 Task: Find connections with filter location Maple Ridge with filter topic #Storytellingwith filter profile language Potuguese with filter current company Grant Thornton Bharat LLP with filter school St. Joseph's Boys' High School with filter industry Retail Appliances, Electrical, and Electronic Equipment with filter service category Market Research with filter keywords title Chief Robot Whisperer
Action: Mouse moved to (264, 320)
Screenshot: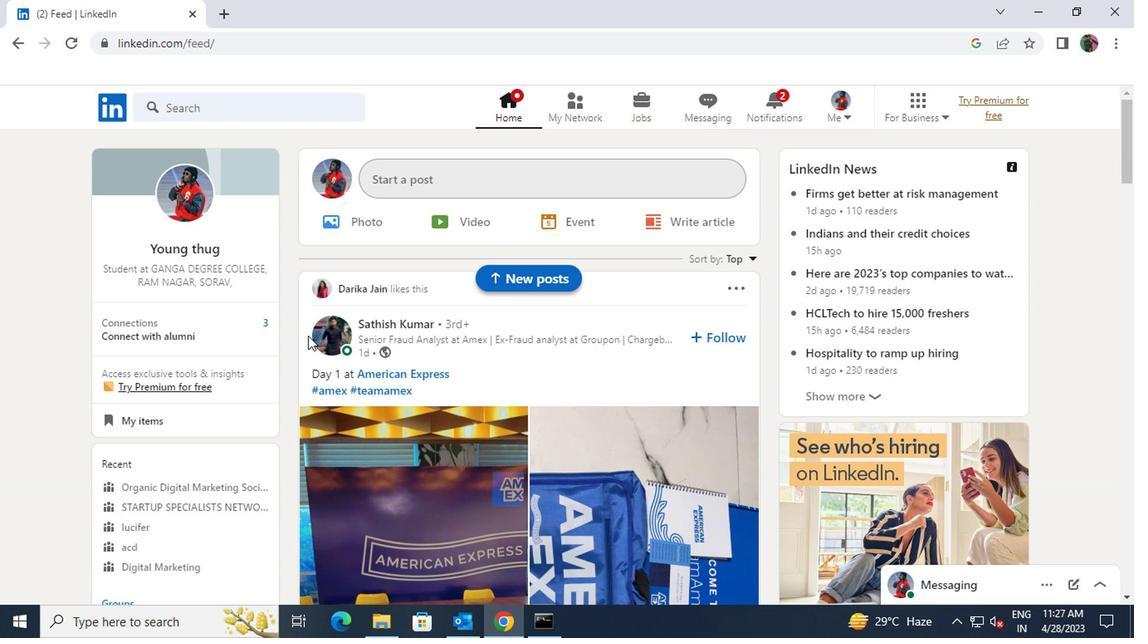 
Action: Mouse pressed left at (264, 320)
Screenshot: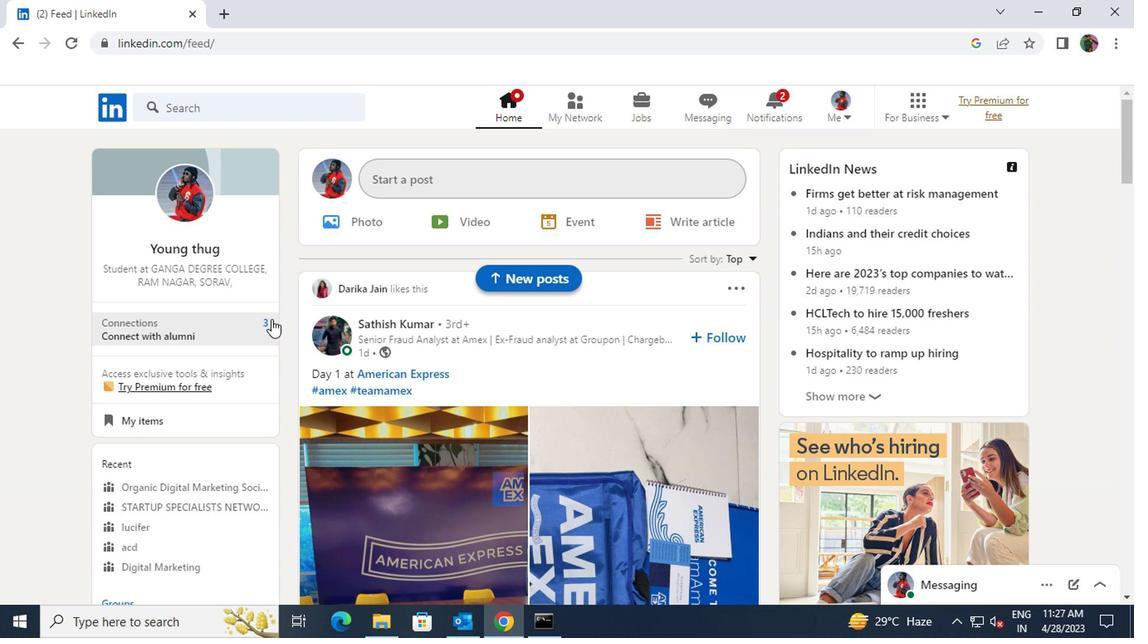 
Action: Mouse moved to (252, 205)
Screenshot: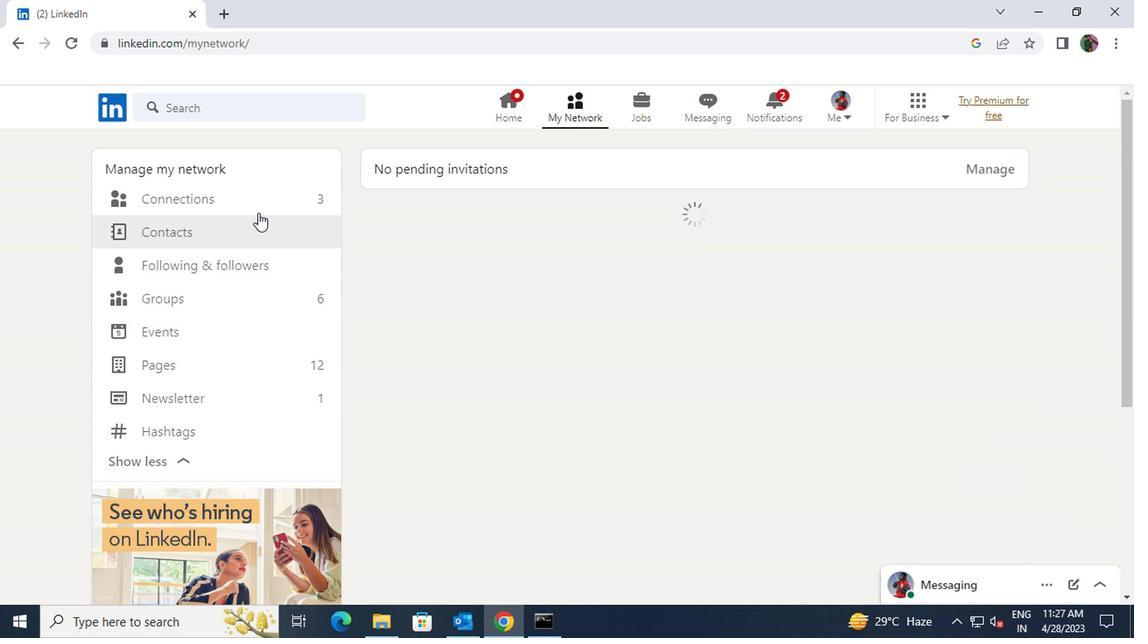 
Action: Mouse pressed left at (252, 205)
Screenshot: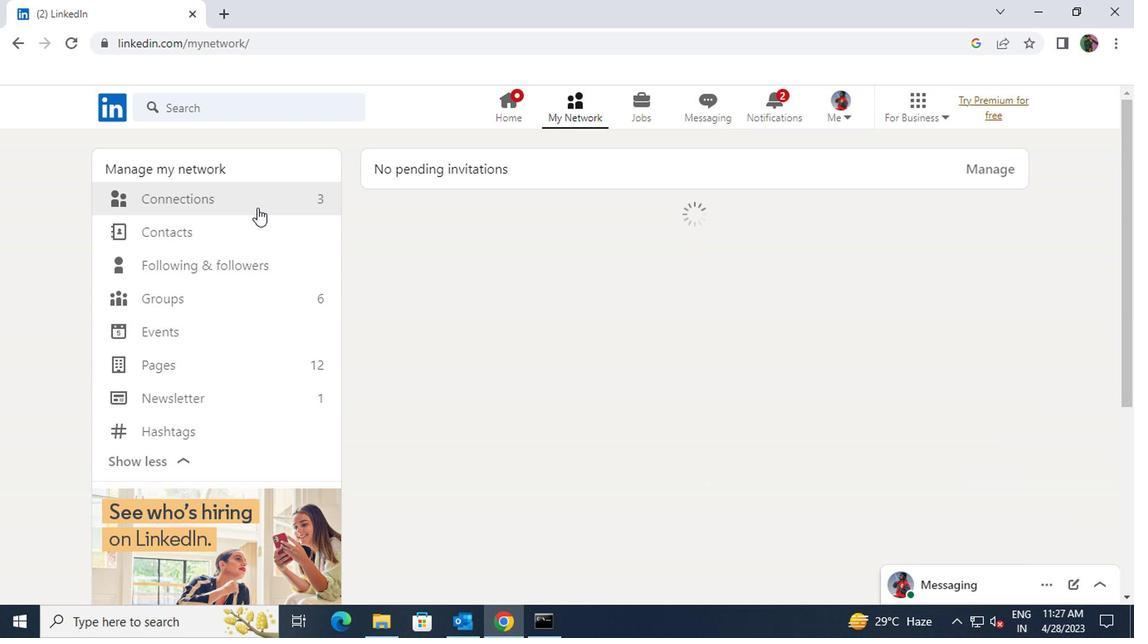 
Action: Mouse moved to (660, 201)
Screenshot: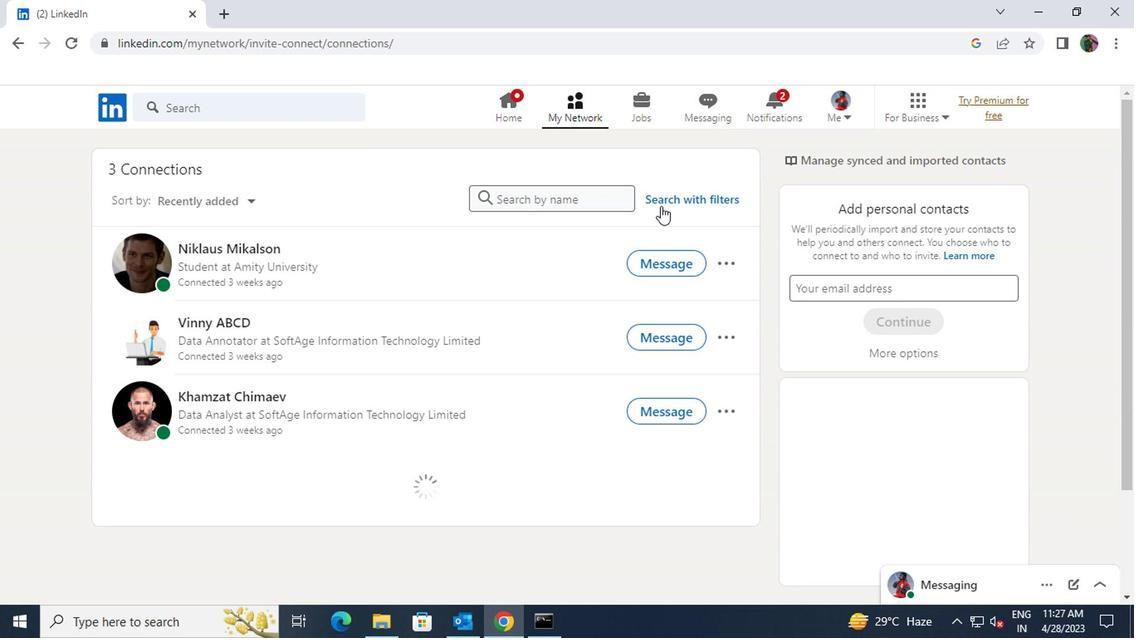 
Action: Mouse pressed left at (660, 201)
Screenshot: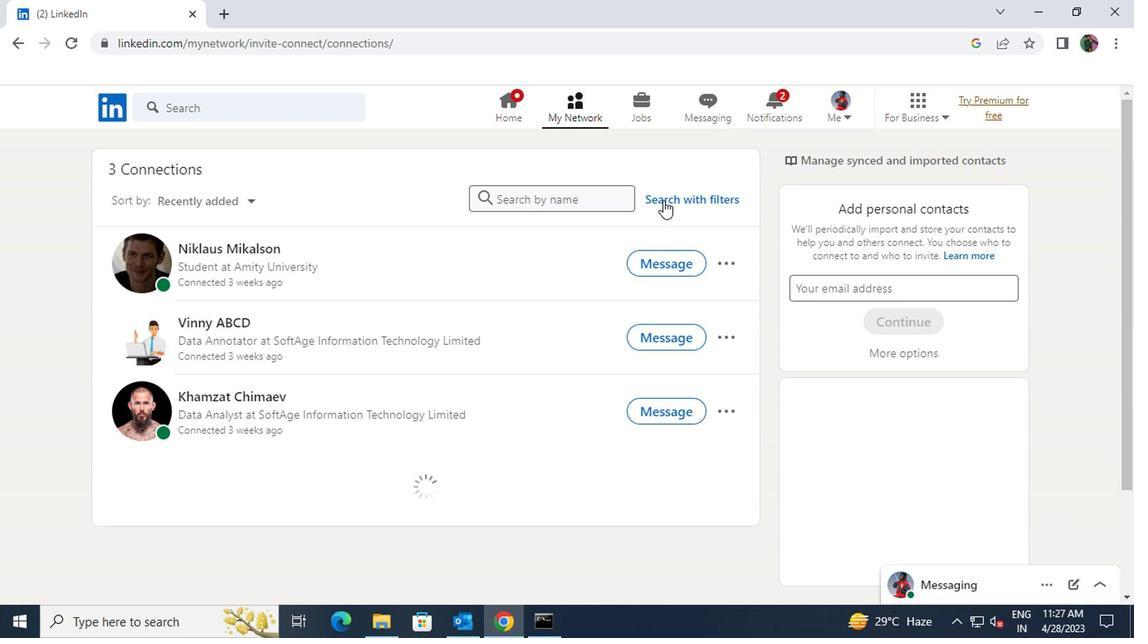 
Action: Mouse moved to (662, 196)
Screenshot: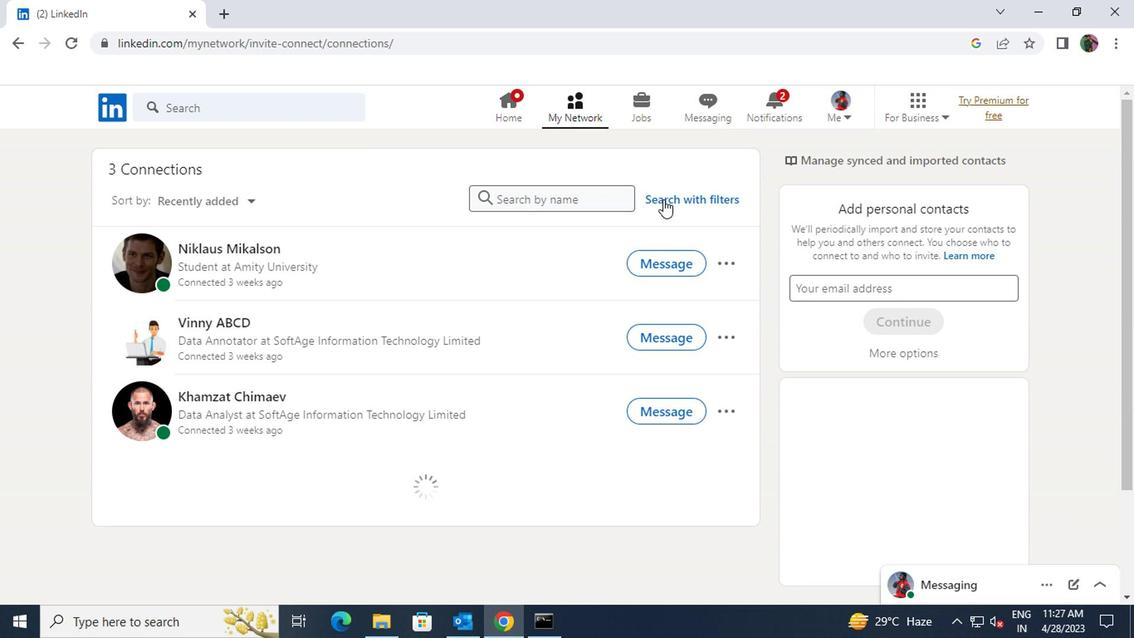 
Action: Mouse pressed left at (662, 196)
Screenshot: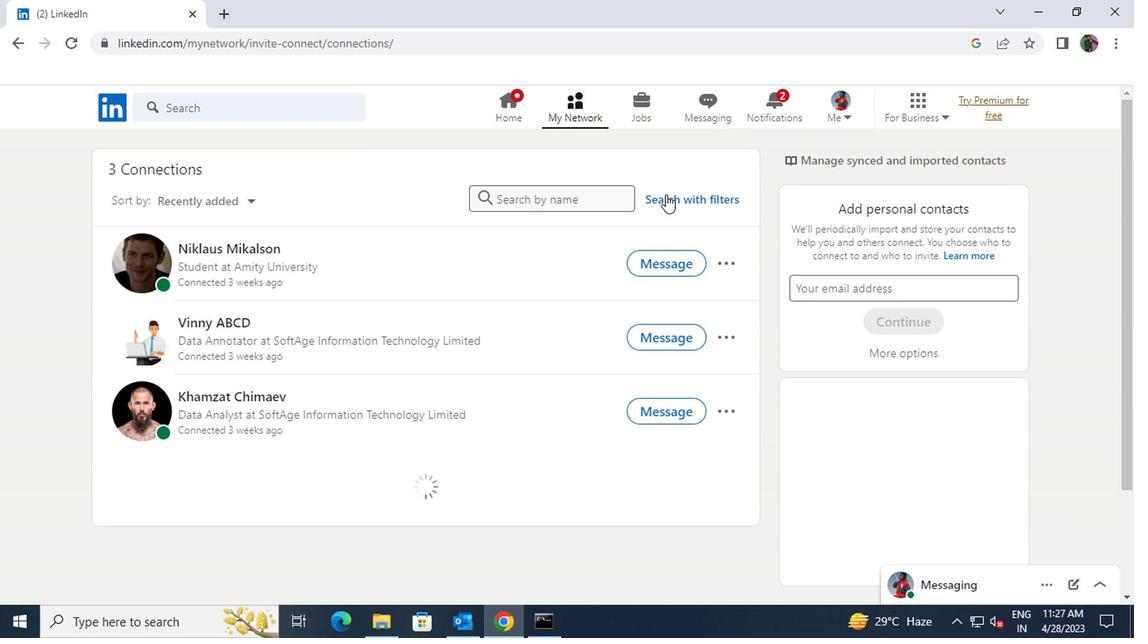 
Action: Mouse moved to (621, 154)
Screenshot: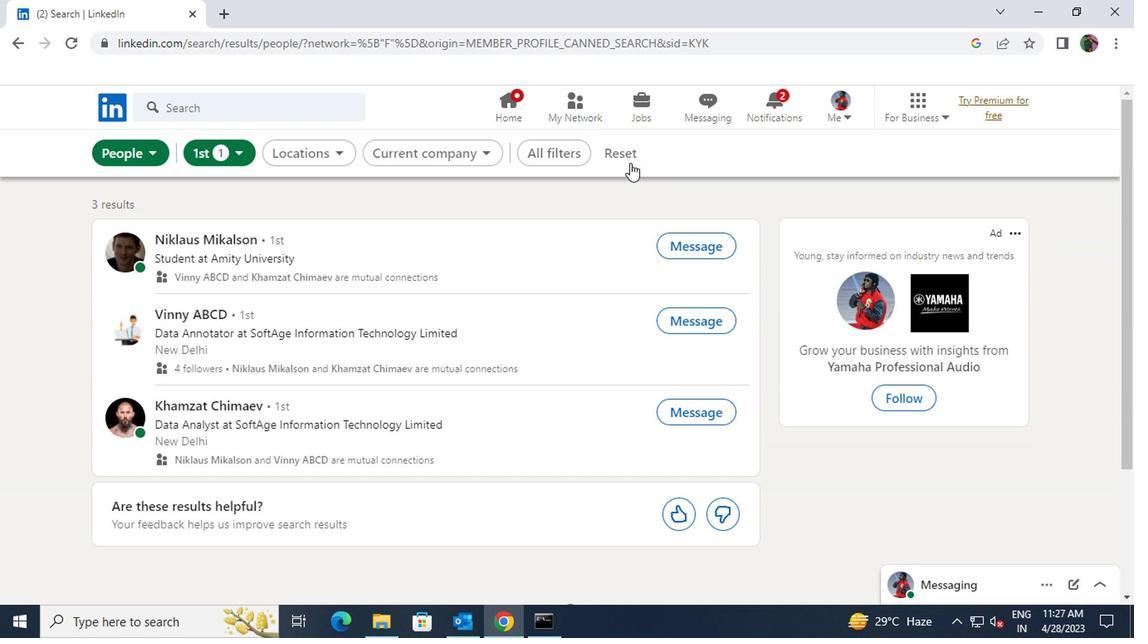 
Action: Mouse pressed left at (621, 154)
Screenshot: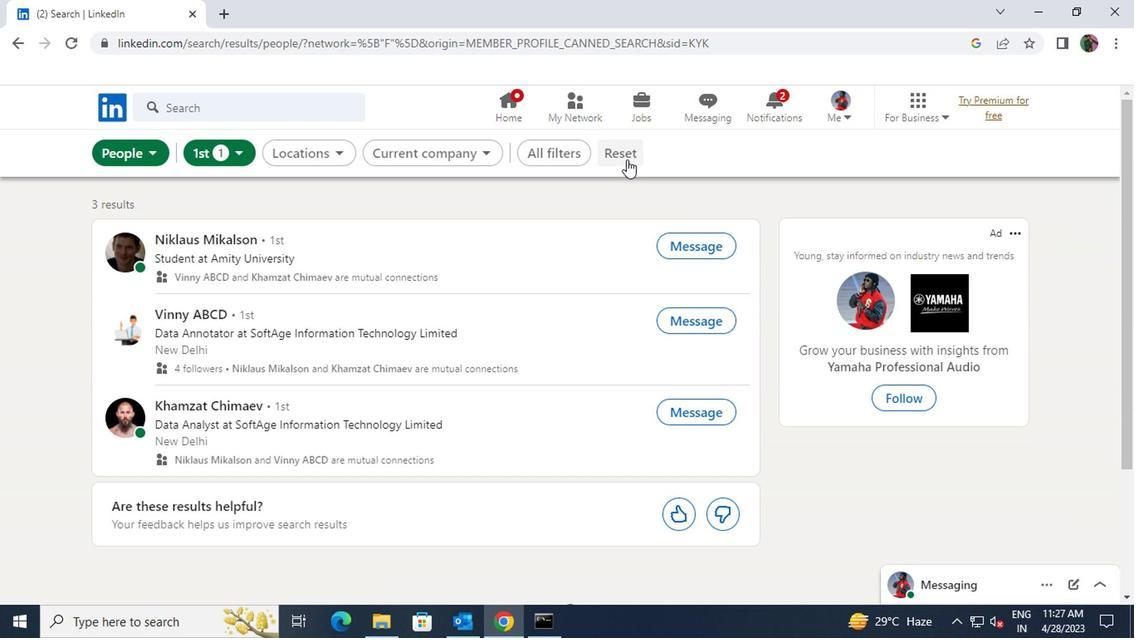 
Action: Mouse moved to (608, 154)
Screenshot: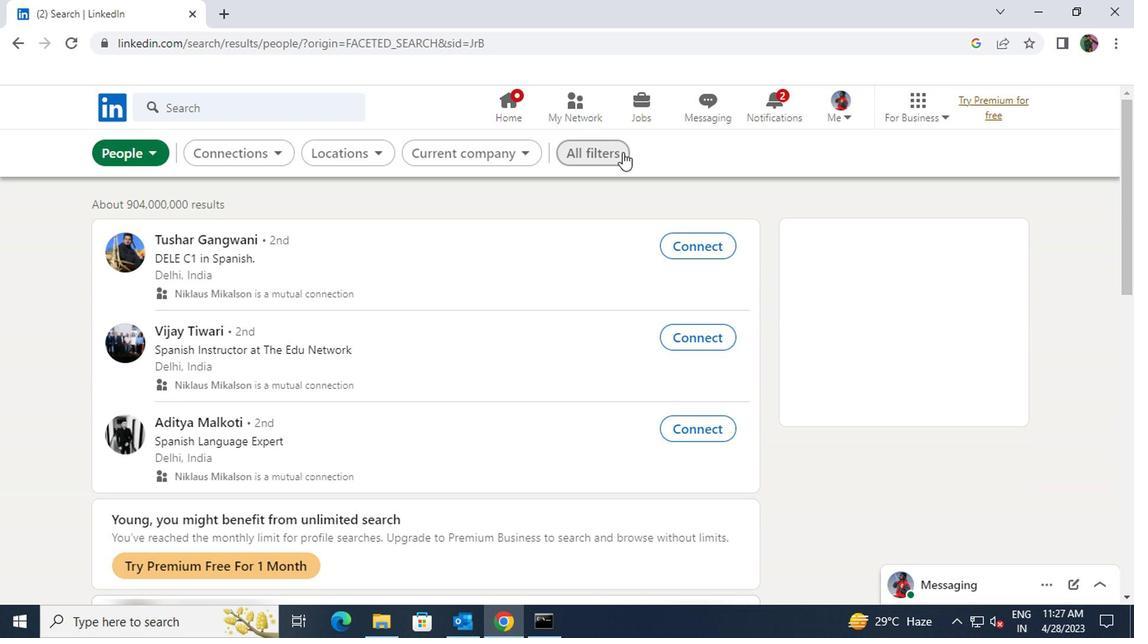 
Action: Mouse pressed left at (608, 154)
Screenshot: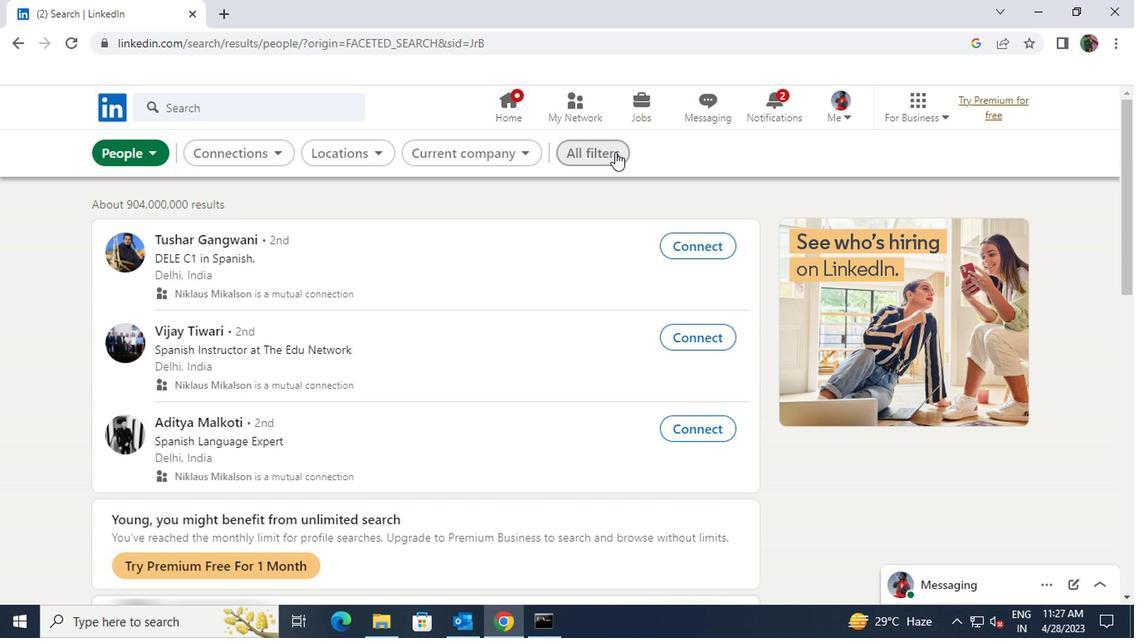 
Action: Mouse moved to (832, 351)
Screenshot: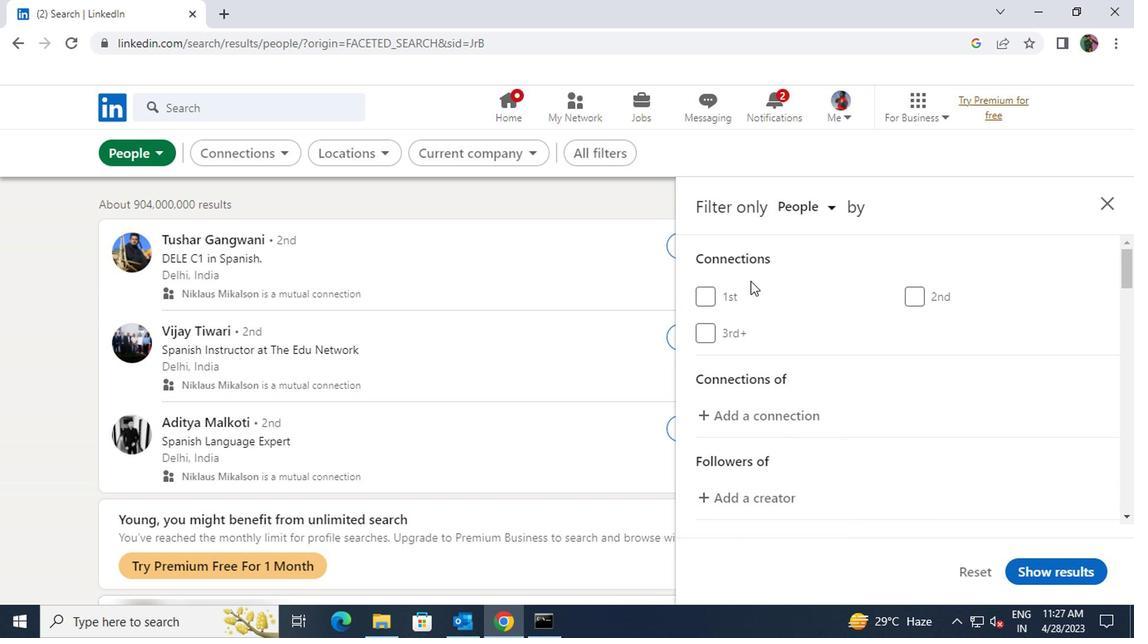 
Action: Mouse scrolled (832, 351) with delta (0, 0)
Screenshot: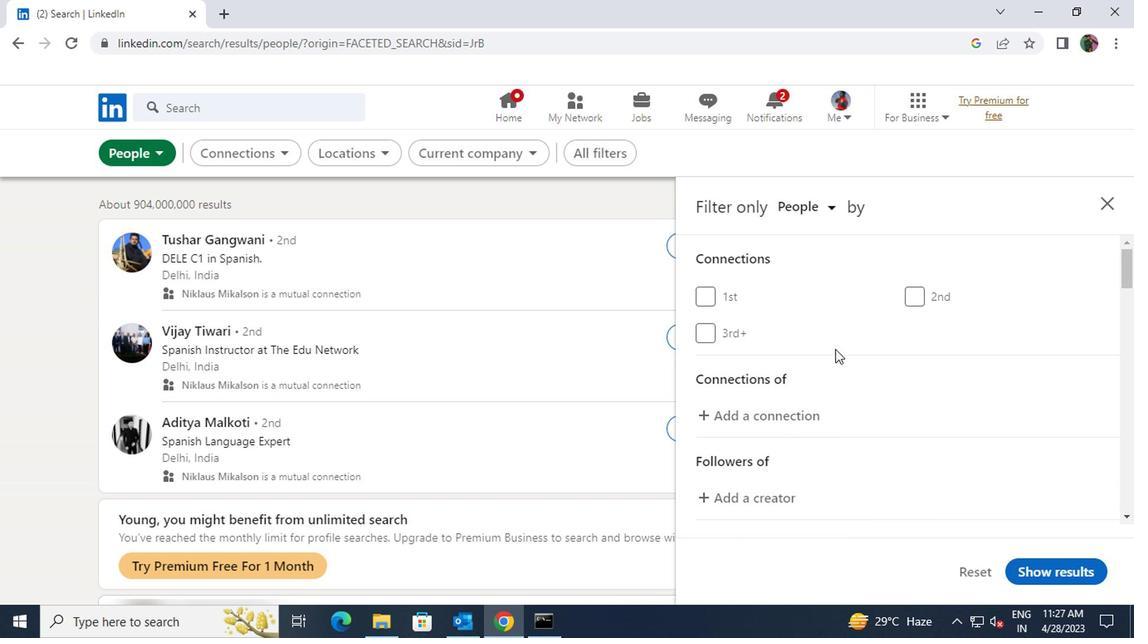 
Action: Mouse scrolled (832, 351) with delta (0, 0)
Screenshot: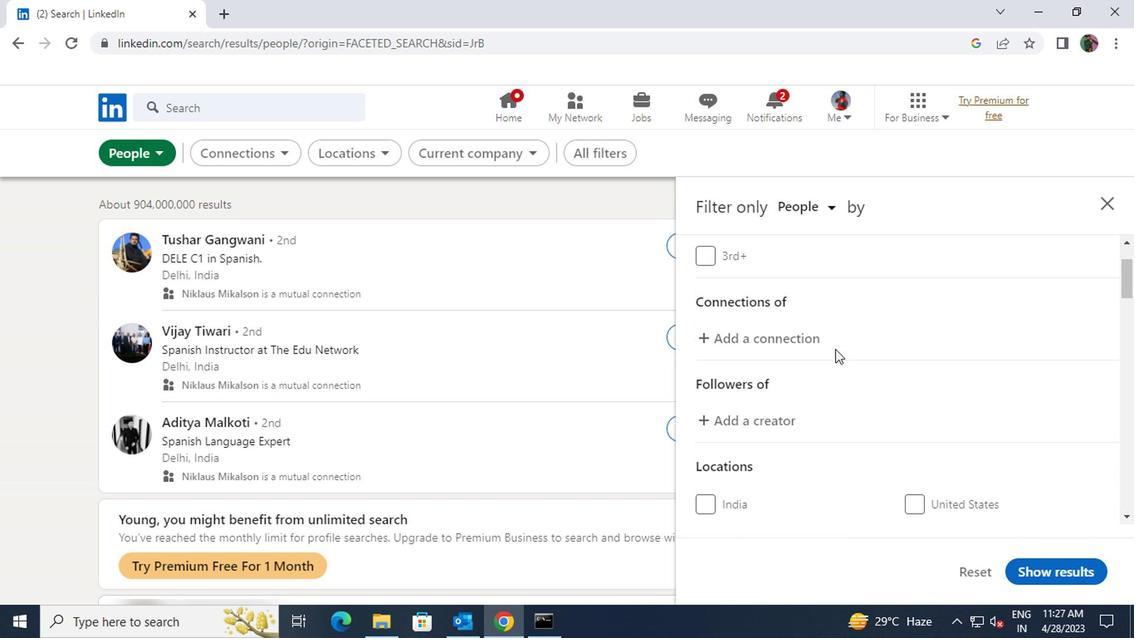 
Action: Mouse scrolled (832, 351) with delta (0, 0)
Screenshot: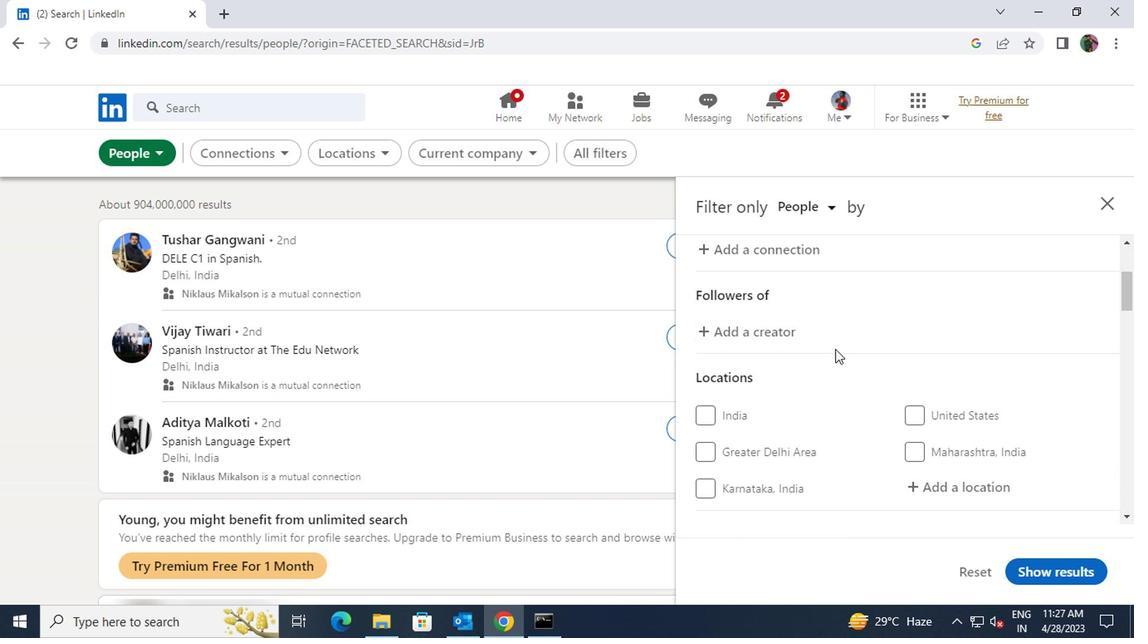 
Action: Mouse scrolled (832, 351) with delta (0, 0)
Screenshot: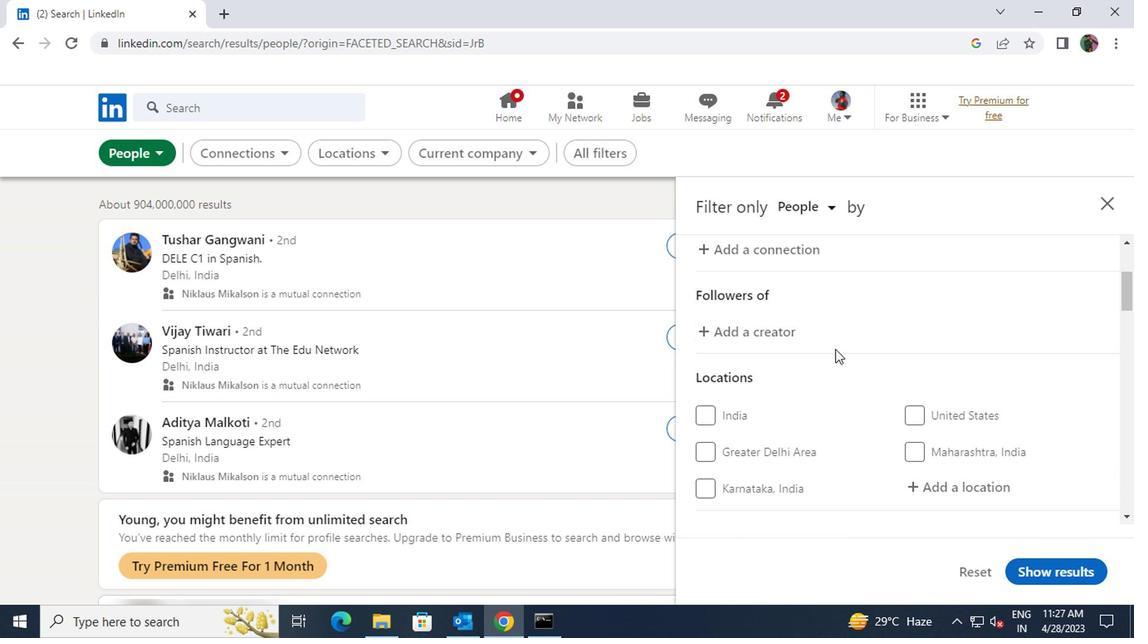 
Action: Mouse moved to (923, 319)
Screenshot: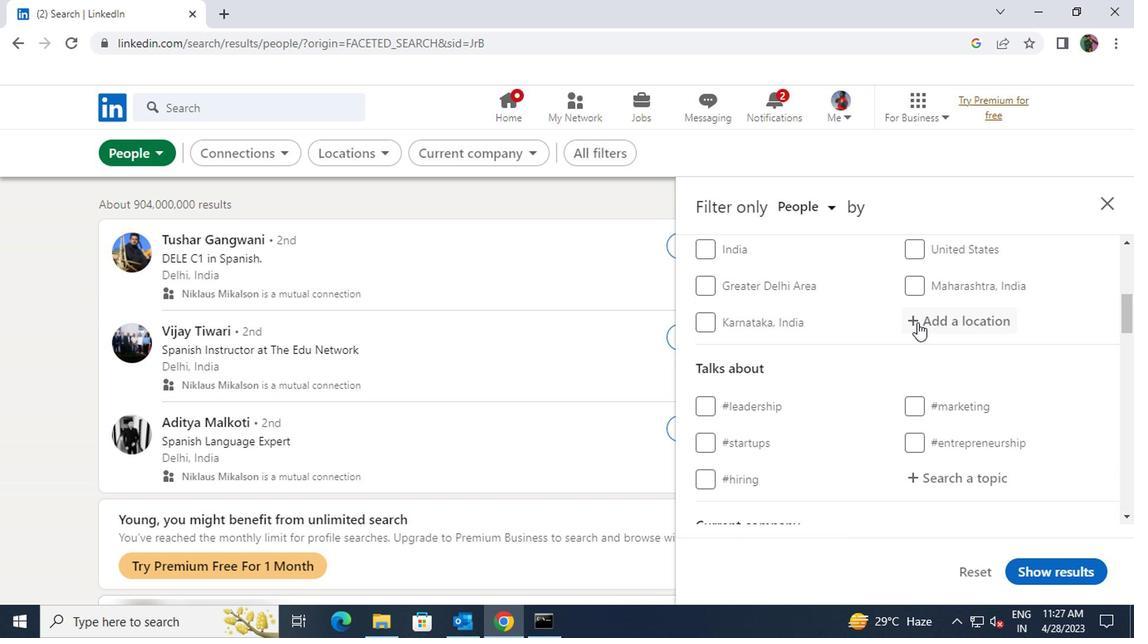 
Action: Mouse pressed left at (923, 319)
Screenshot: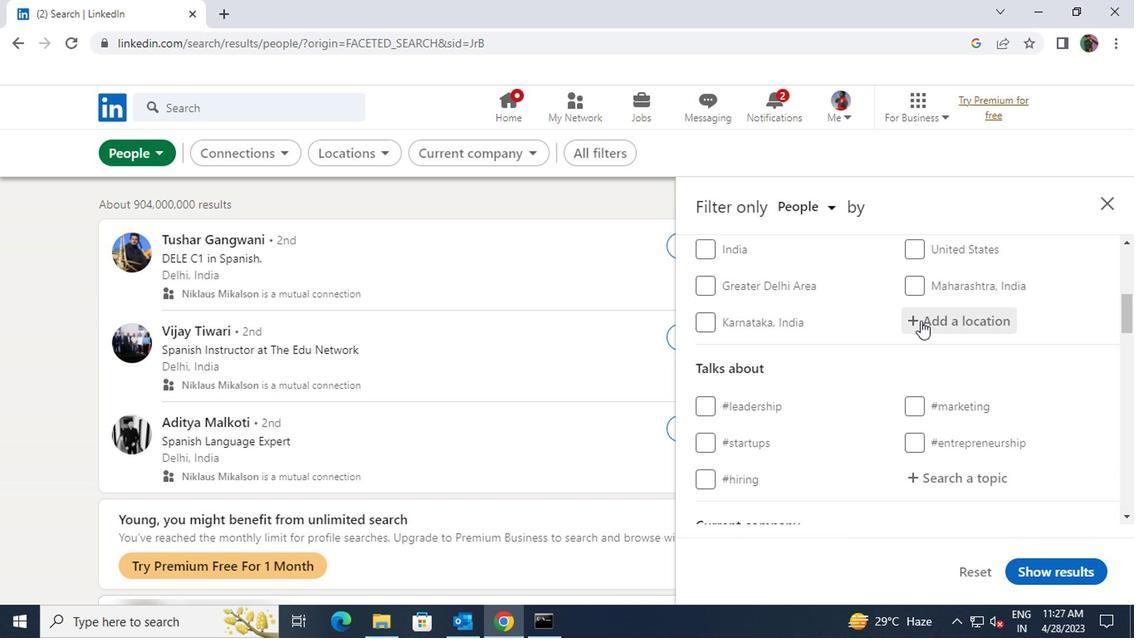 
Action: Key pressed <Key.shift>MAPLE<Key.space><Key.shift>RI
Screenshot: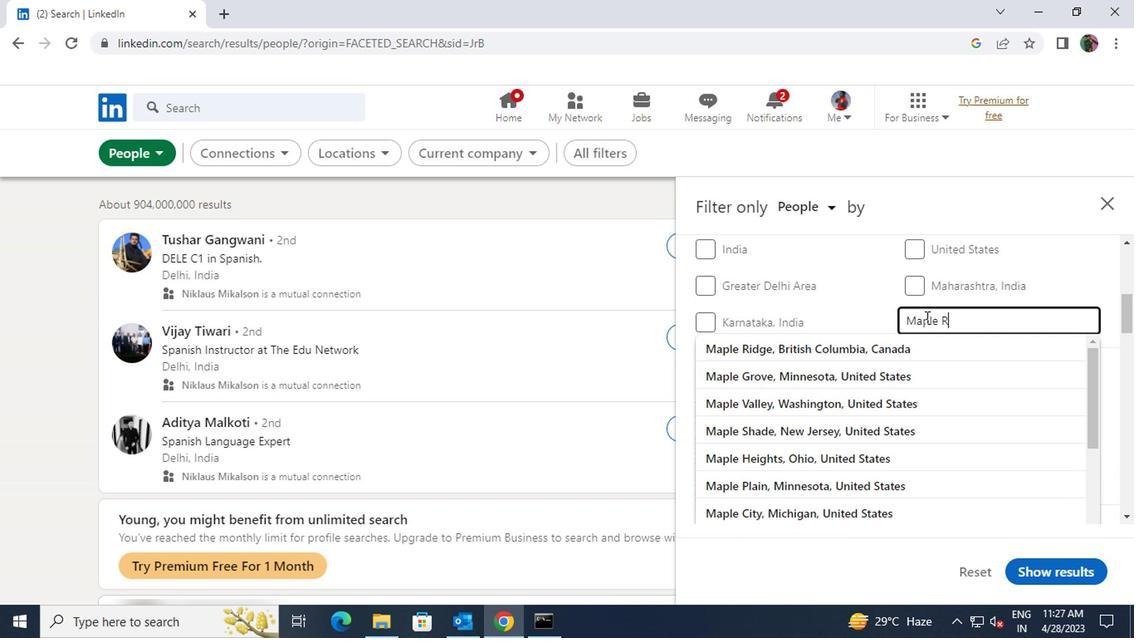 
Action: Mouse moved to (918, 342)
Screenshot: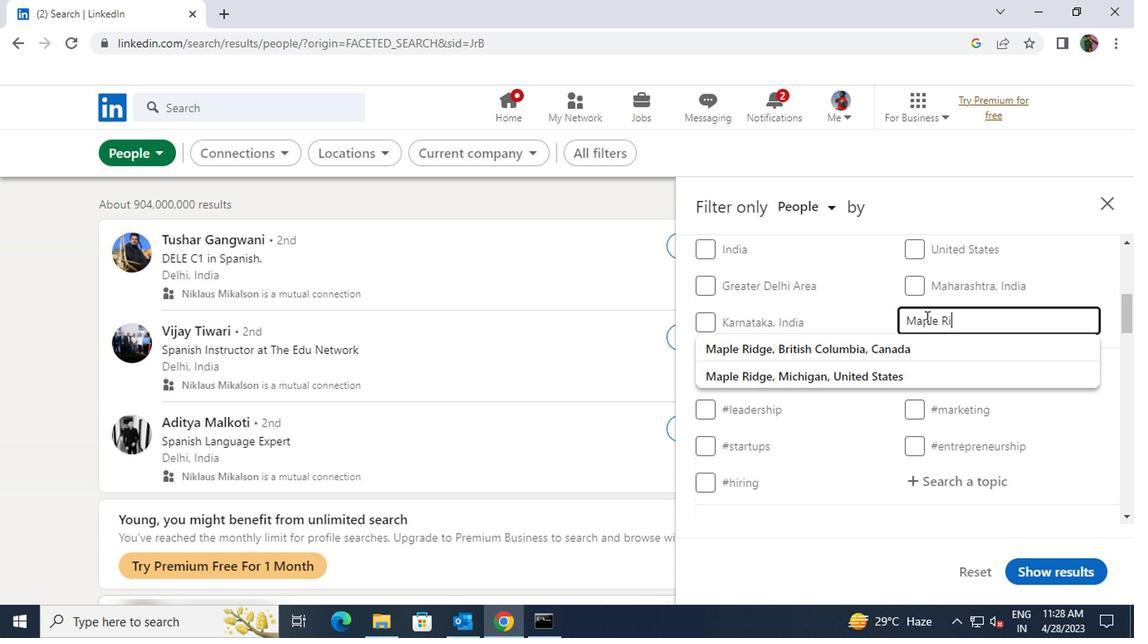 
Action: Mouse pressed left at (918, 342)
Screenshot: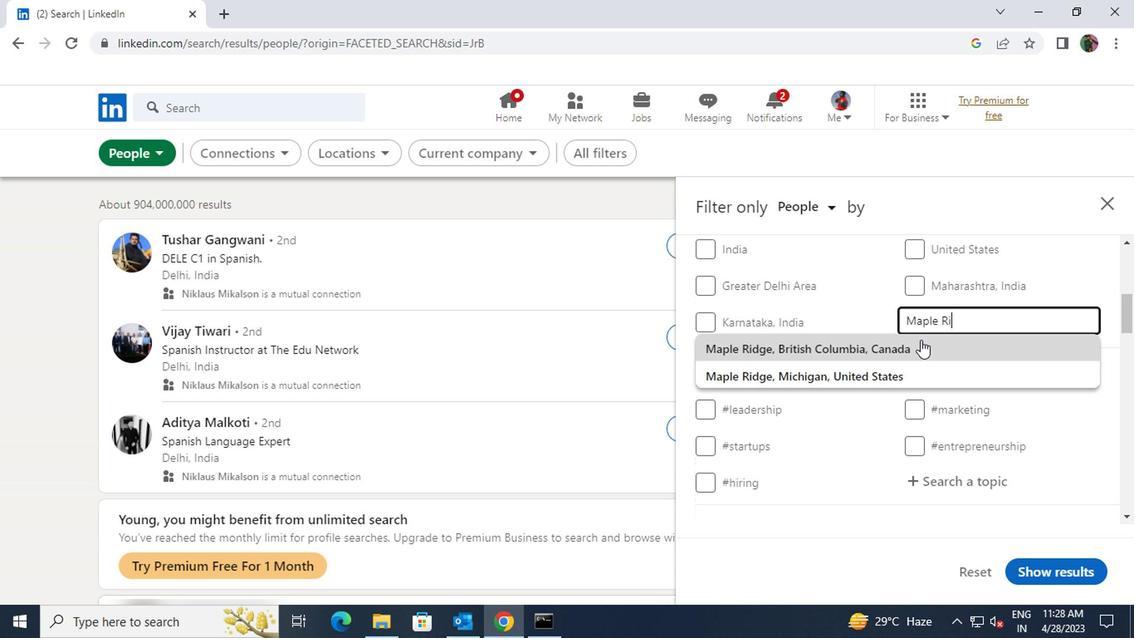 
Action: Mouse scrolled (918, 341) with delta (0, 0)
Screenshot: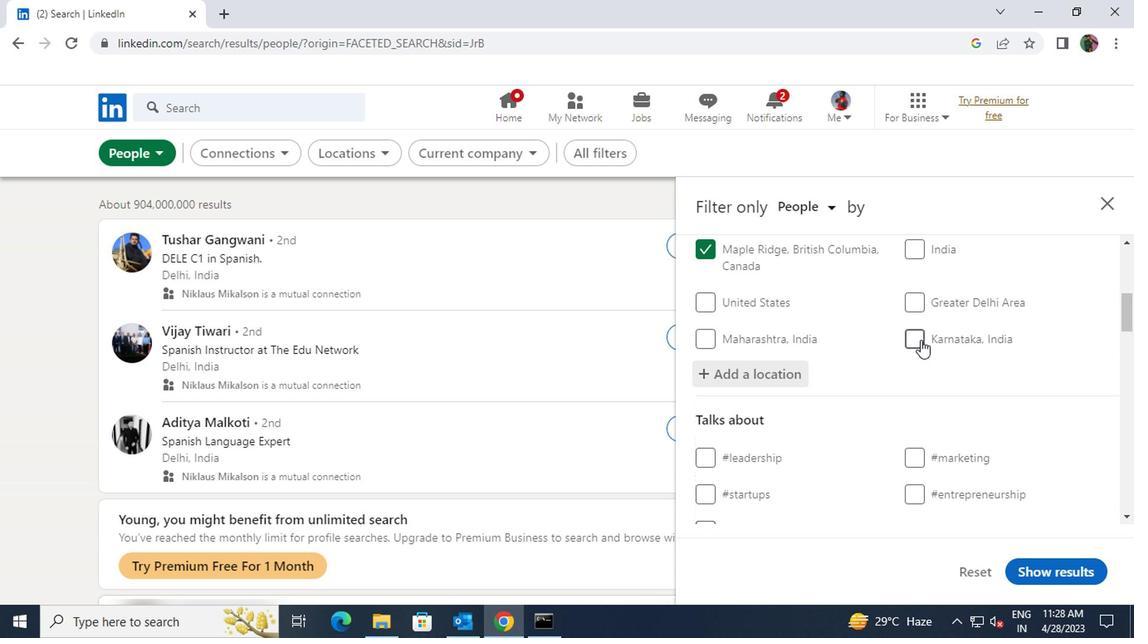 
Action: Mouse scrolled (918, 341) with delta (0, 0)
Screenshot: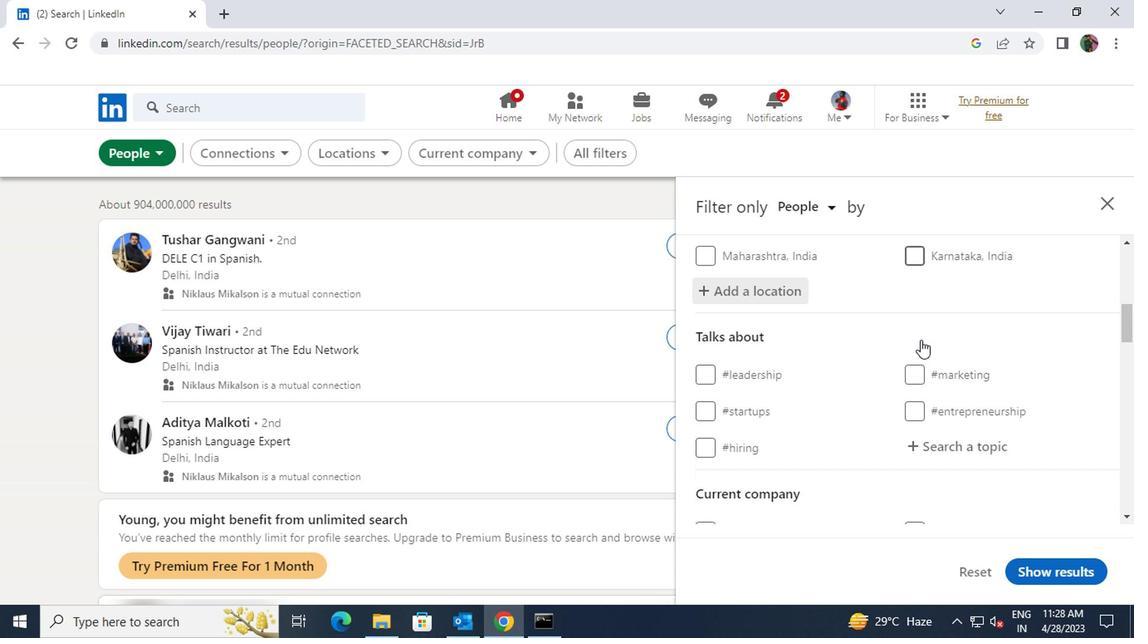 
Action: Mouse moved to (926, 360)
Screenshot: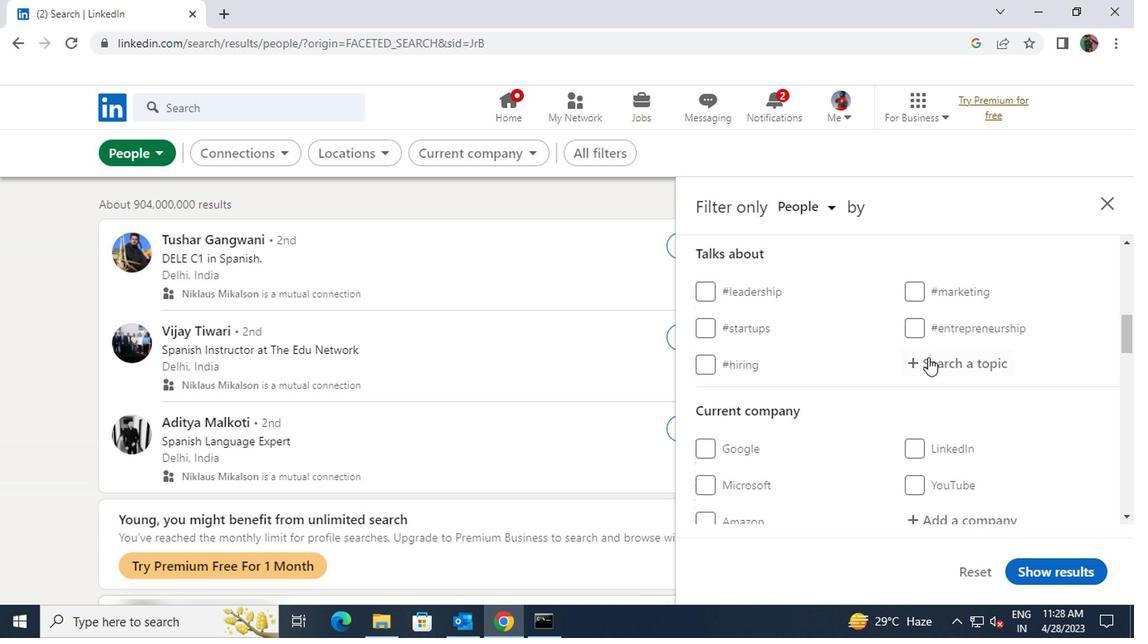 
Action: Mouse pressed left at (926, 360)
Screenshot: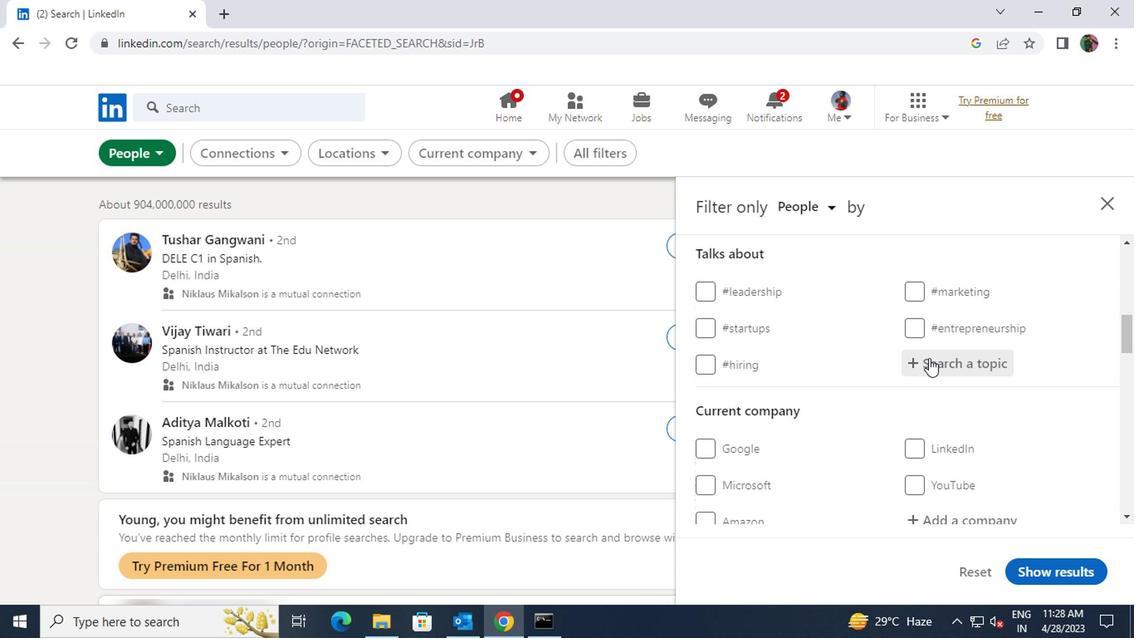 
Action: Key pressed <Key.shift><Key.shift>SR<Key.backspace>TORY
Screenshot: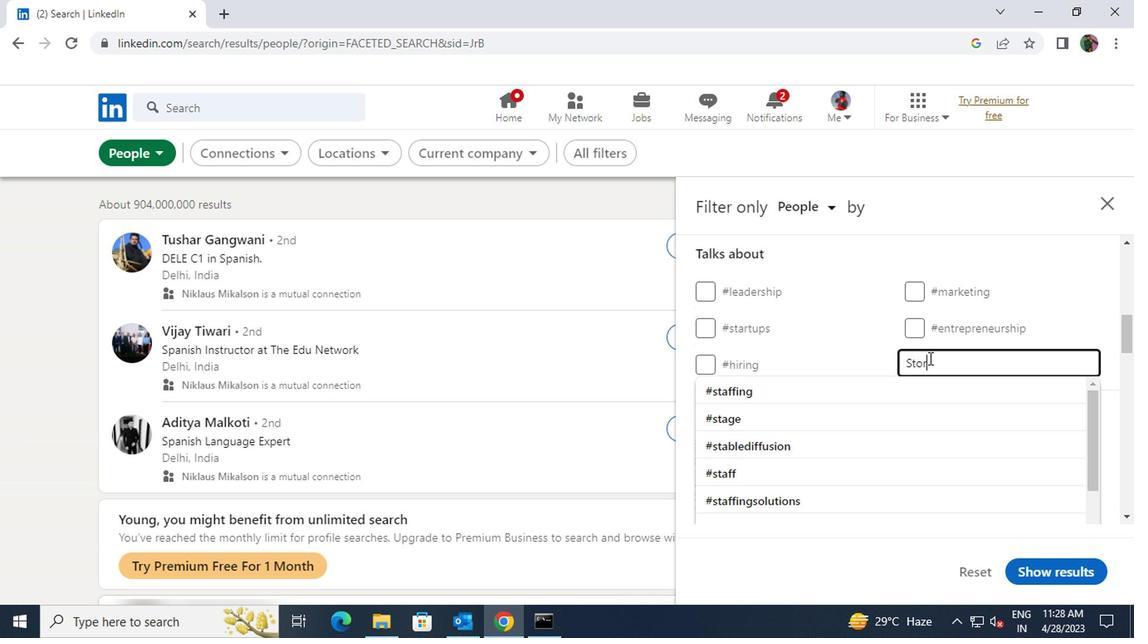 
Action: Mouse moved to (911, 394)
Screenshot: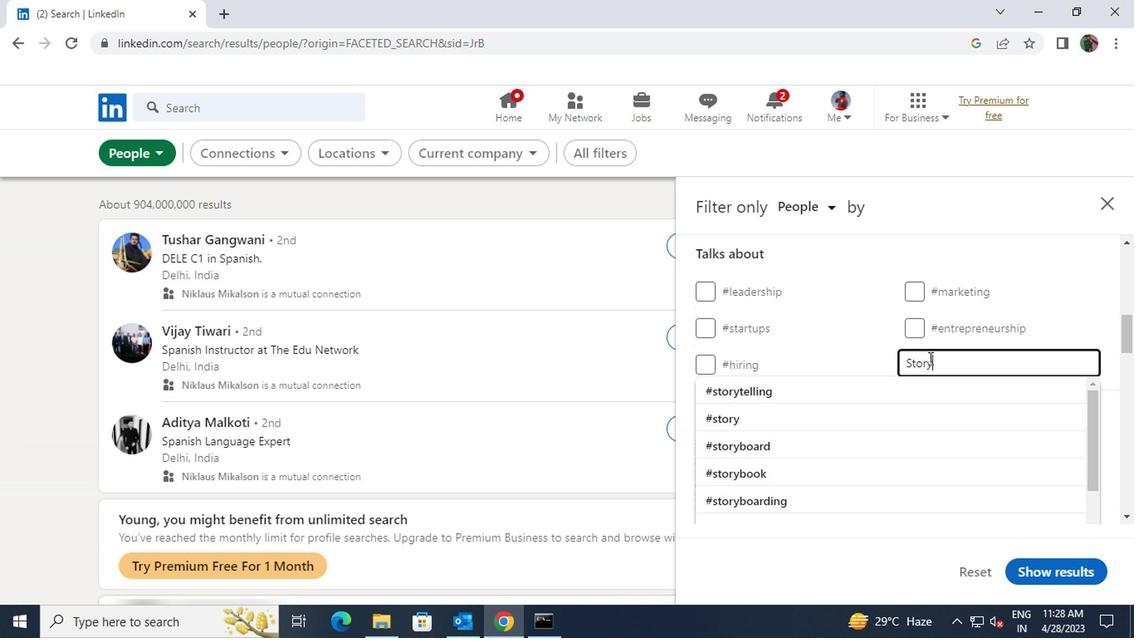 
Action: Mouse pressed left at (911, 394)
Screenshot: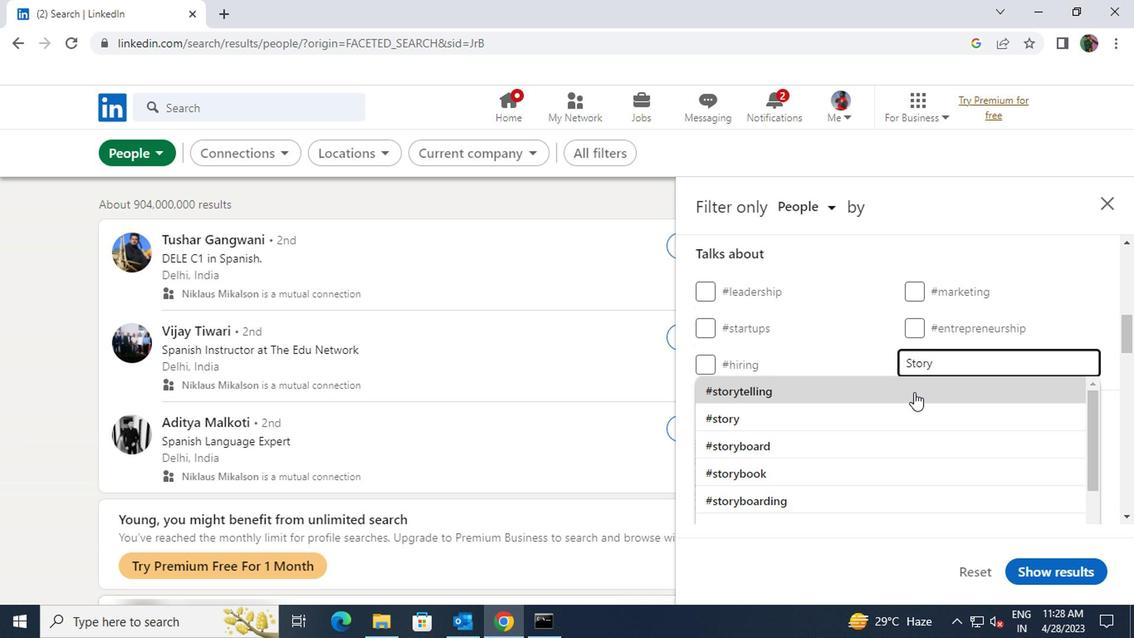 
Action: Mouse scrolled (911, 394) with delta (0, 0)
Screenshot: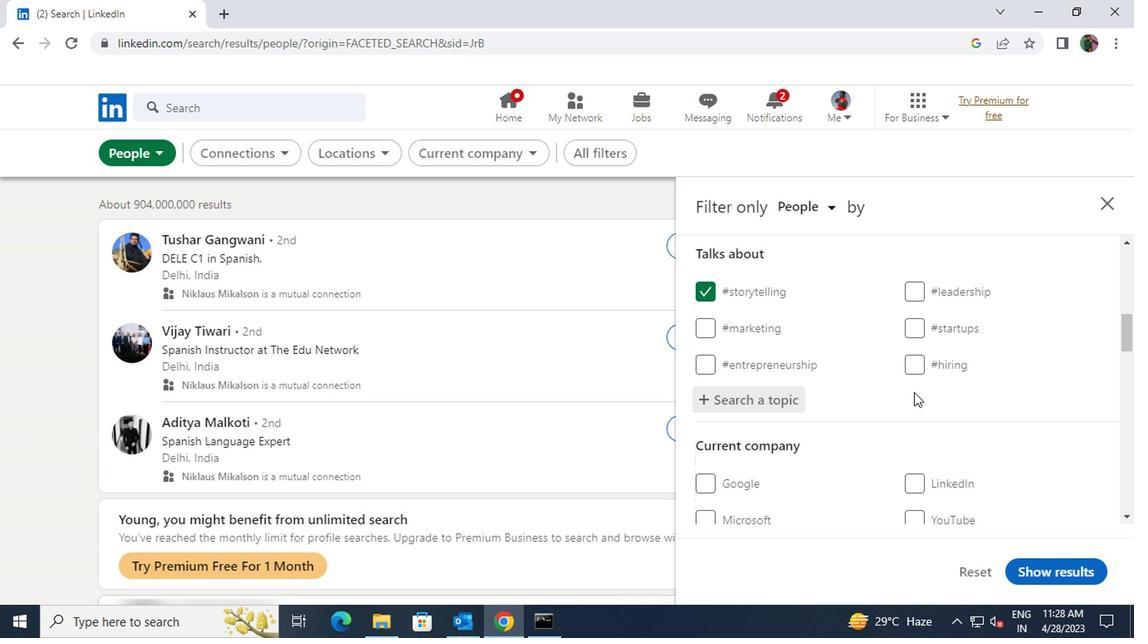 
Action: Mouse scrolled (911, 394) with delta (0, 0)
Screenshot: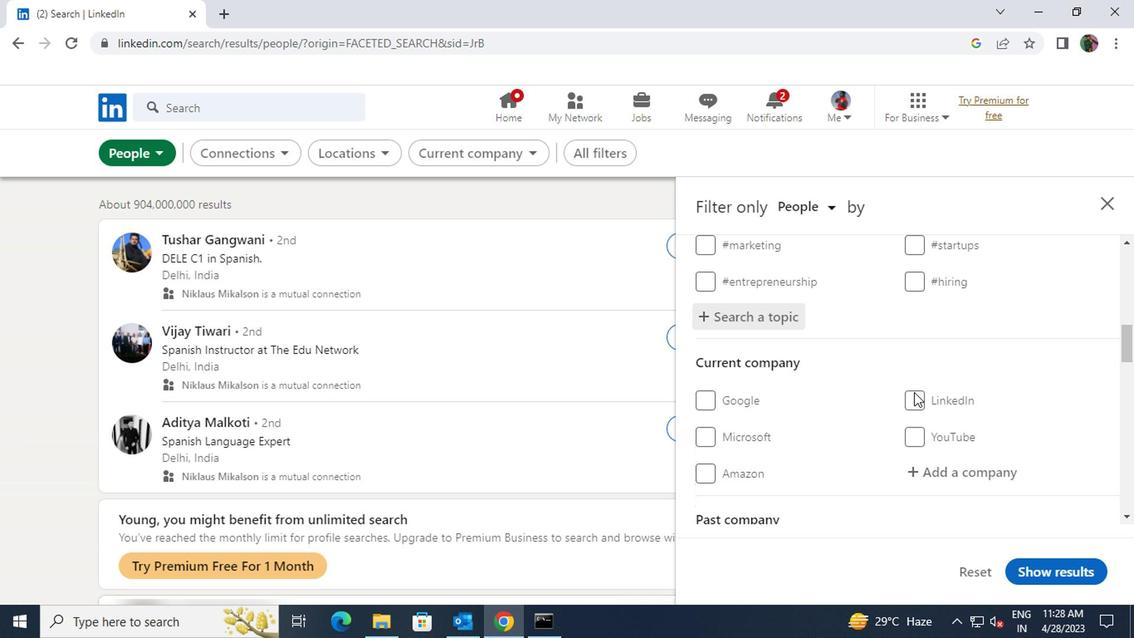
Action: Mouse moved to (910, 396)
Screenshot: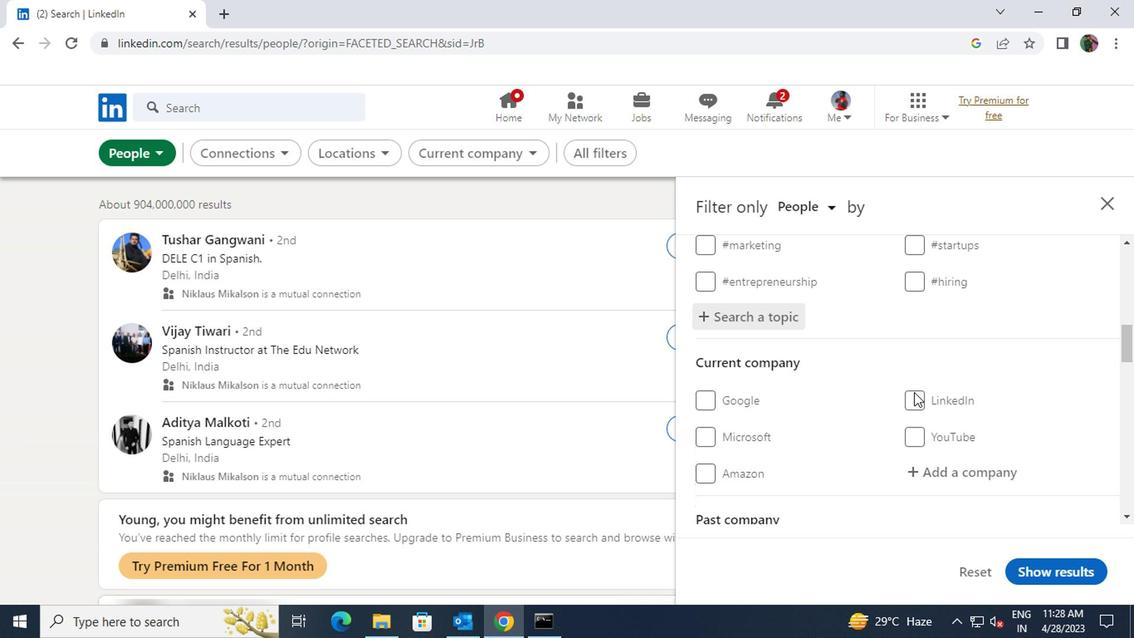 
Action: Mouse scrolled (910, 394) with delta (0, -1)
Screenshot: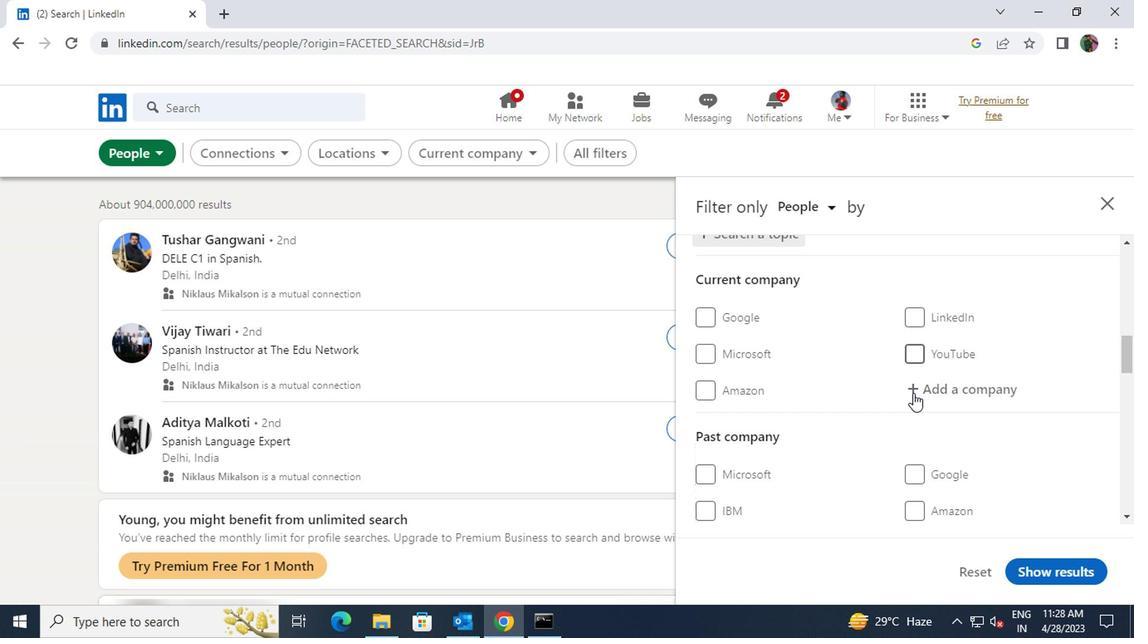 
Action: Mouse scrolled (910, 394) with delta (0, -1)
Screenshot: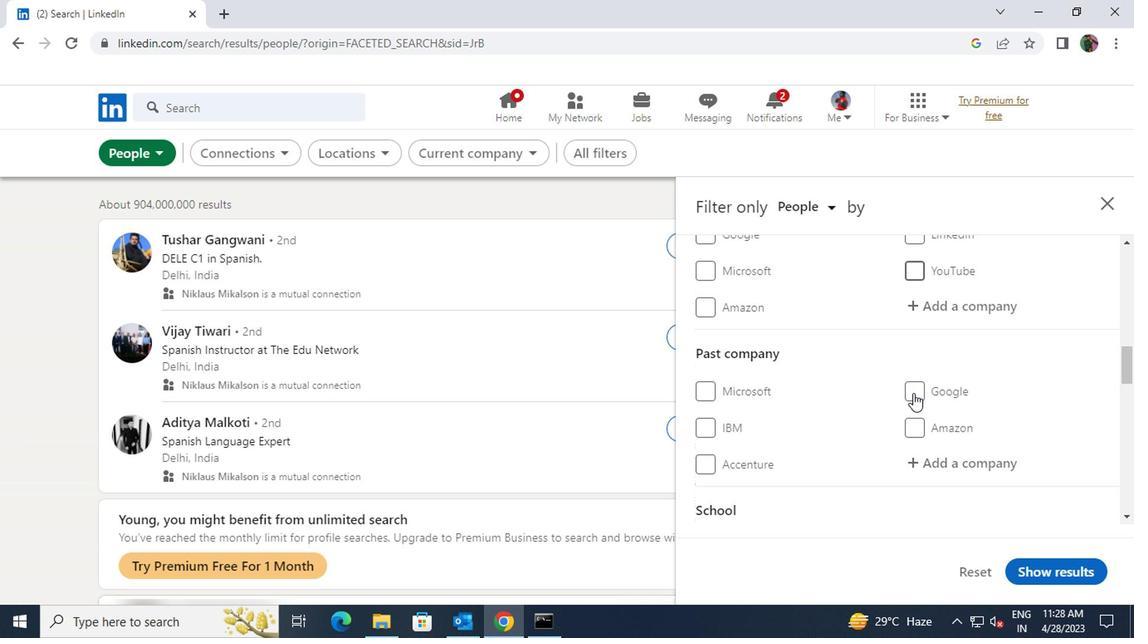 
Action: Mouse moved to (901, 396)
Screenshot: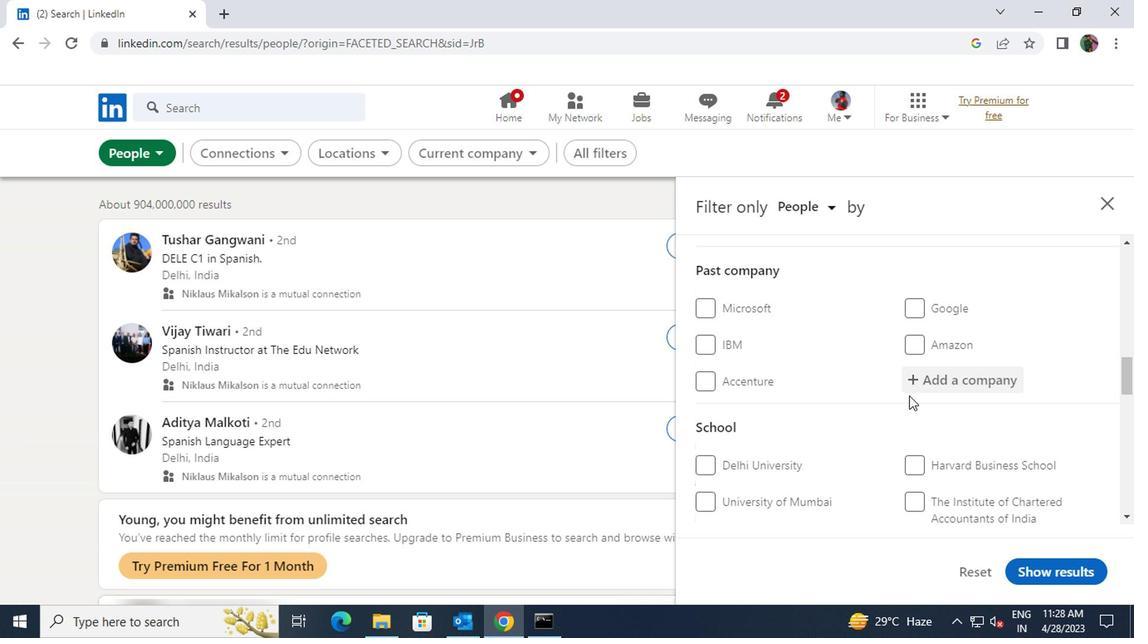 
Action: Mouse scrolled (901, 394) with delta (0, -1)
Screenshot: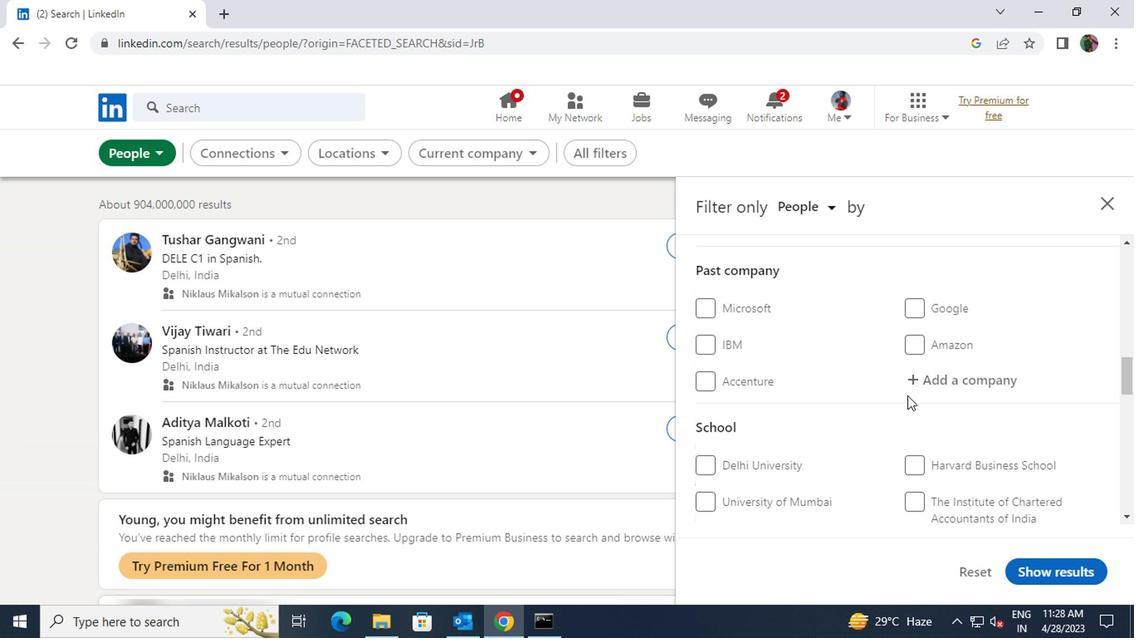 
Action: Mouse scrolled (901, 394) with delta (0, -1)
Screenshot: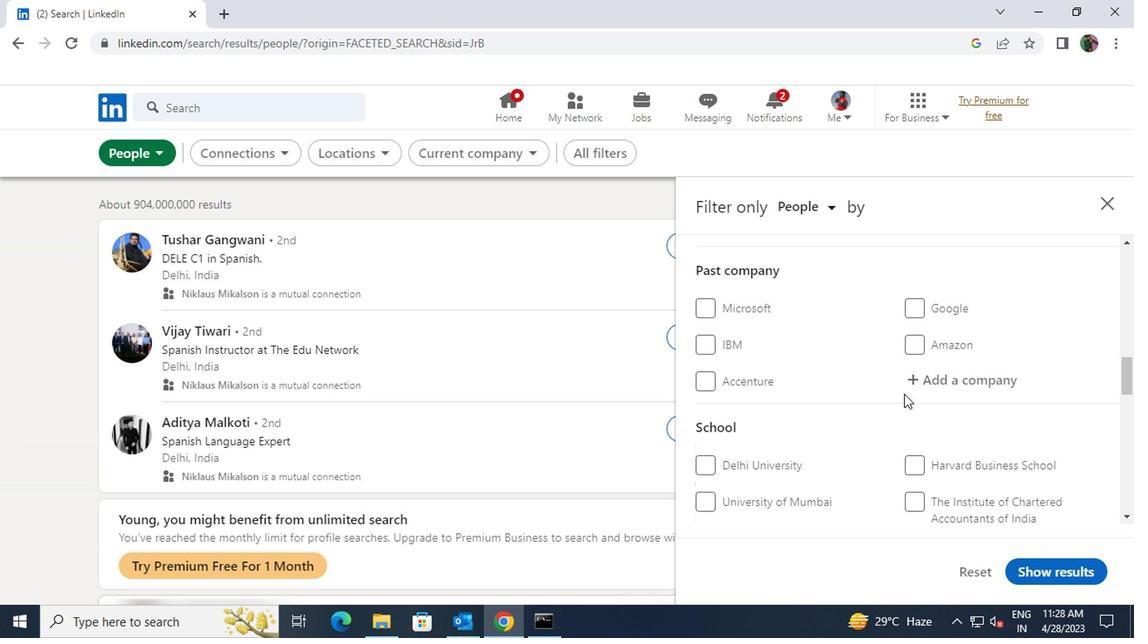 
Action: Mouse scrolled (901, 394) with delta (0, -1)
Screenshot: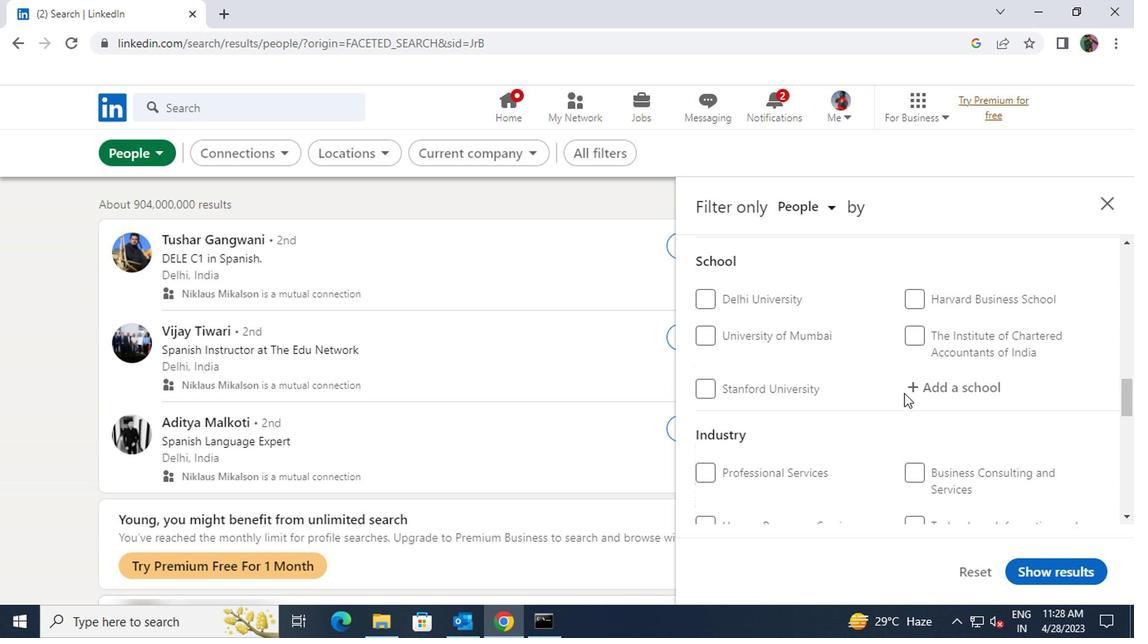 
Action: Mouse scrolled (901, 394) with delta (0, -1)
Screenshot: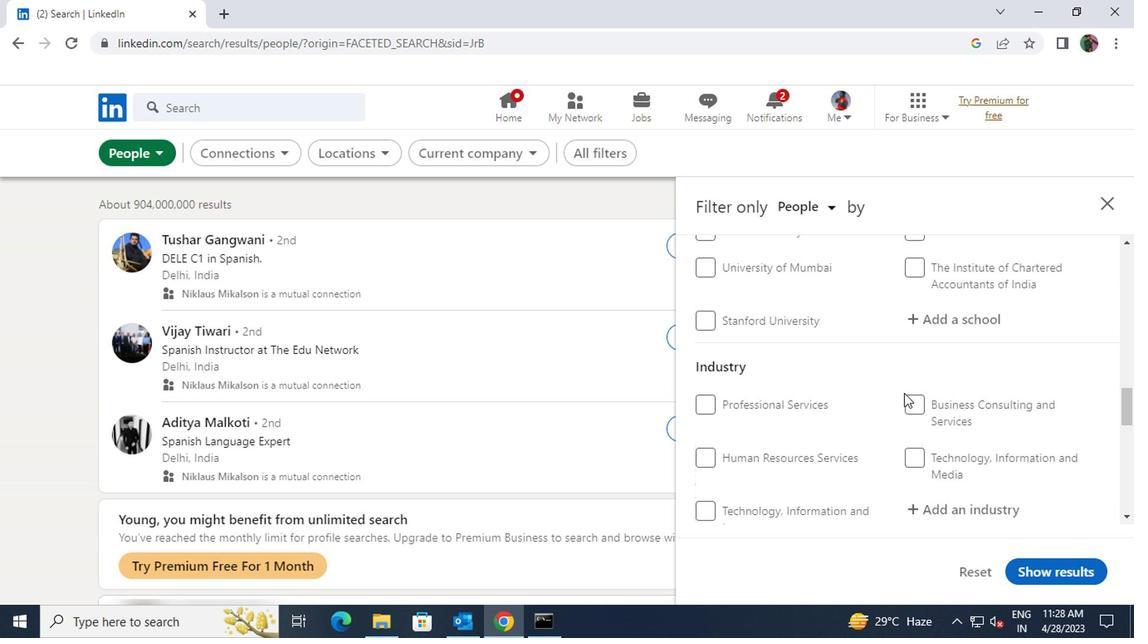 
Action: Mouse scrolled (901, 394) with delta (0, -1)
Screenshot: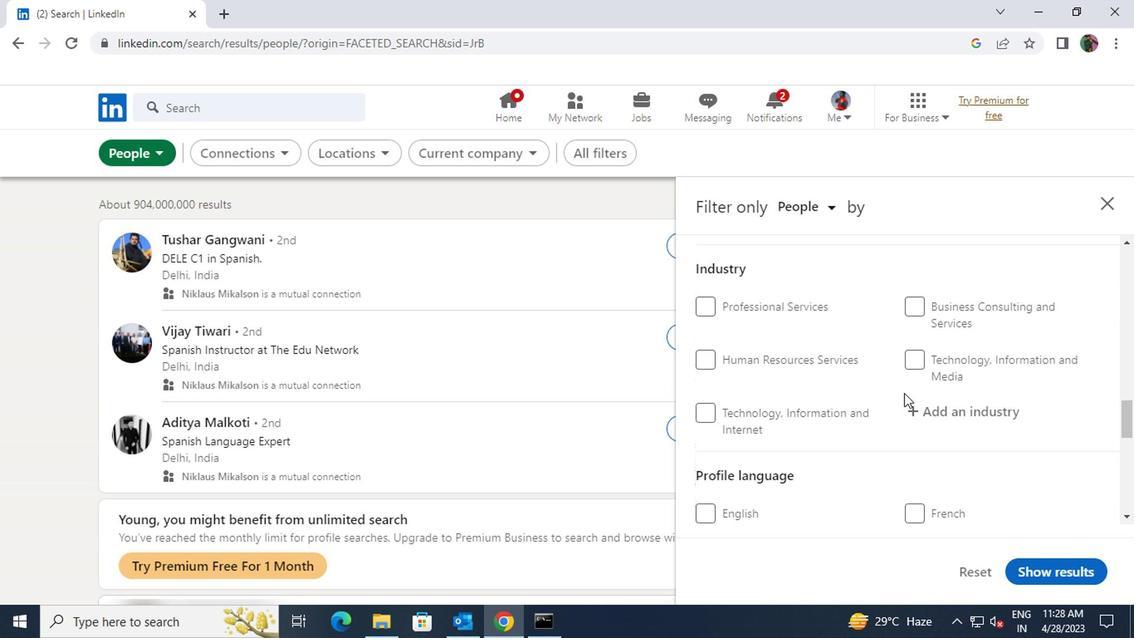 
Action: Mouse scrolled (901, 394) with delta (0, -1)
Screenshot: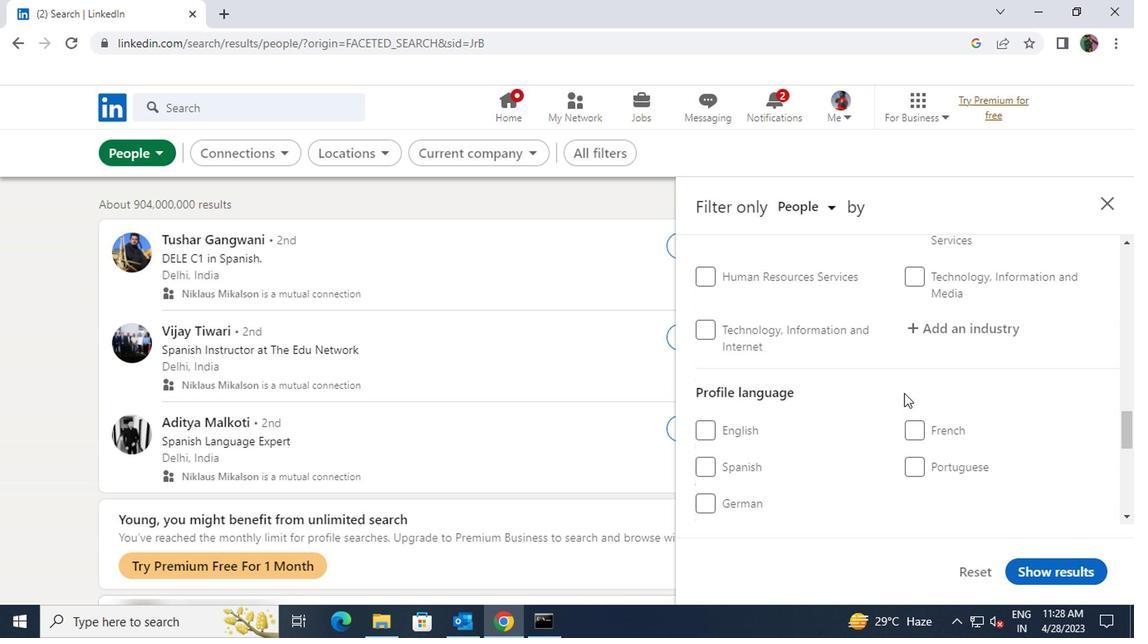 
Action: Mouse moved to (910, 382)
Screenshot: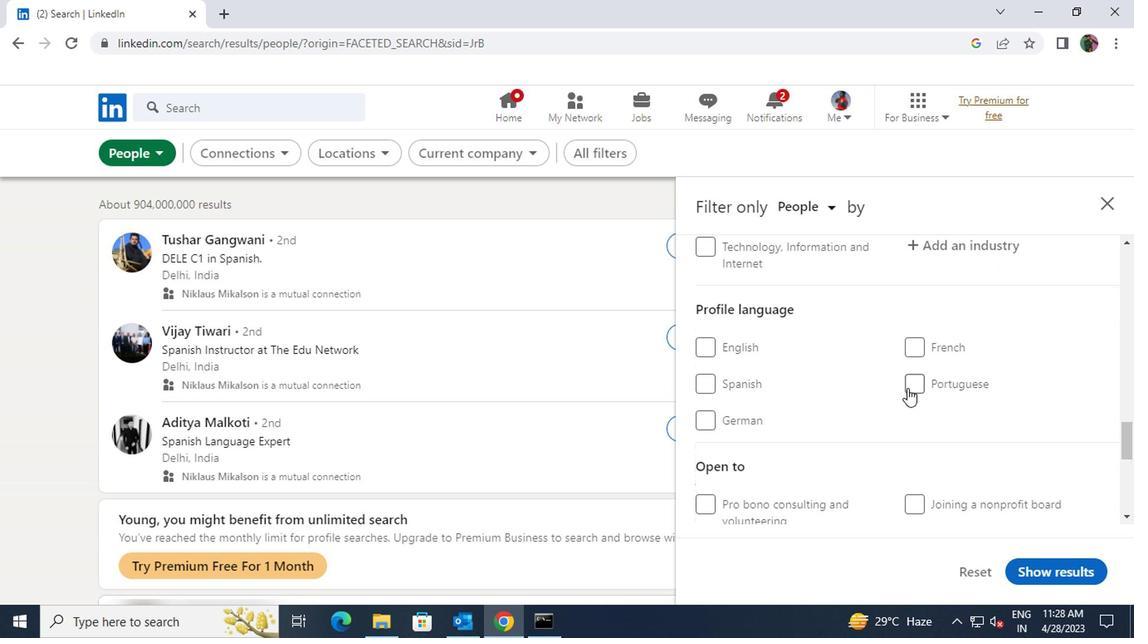 
Action: Mouse pressed left at (910, 382)
Screenshot: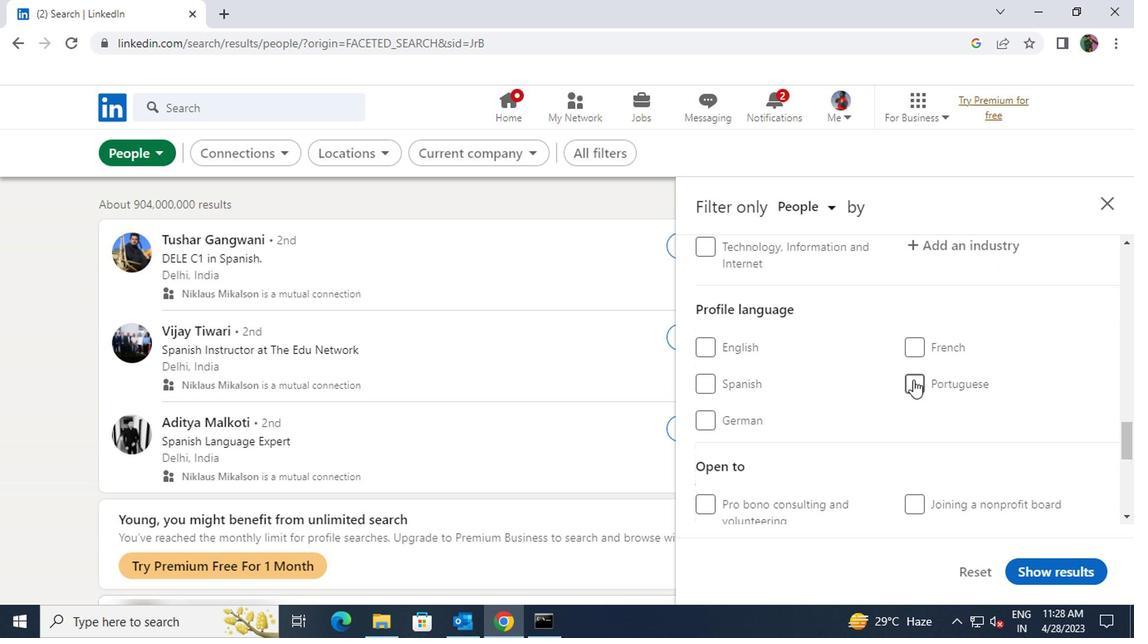 
Action: Mouse scrolled (910, 383) with delta (0, 1)
Screenshot: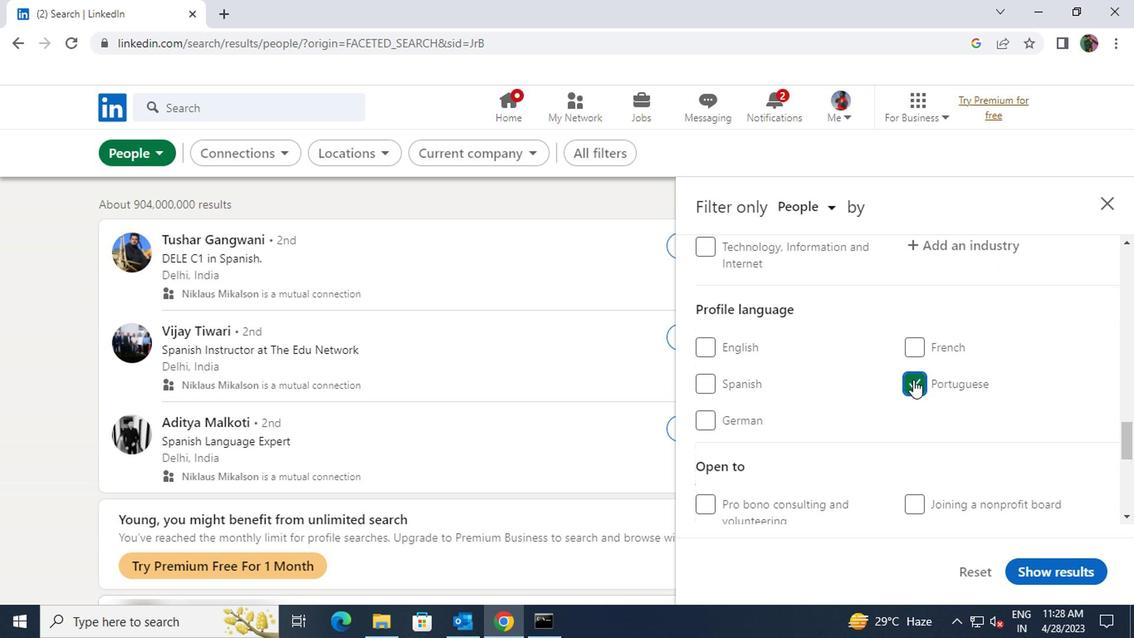 
Action: Mouse scrolled (910, 383) with delta (0, 1)
Screenshot: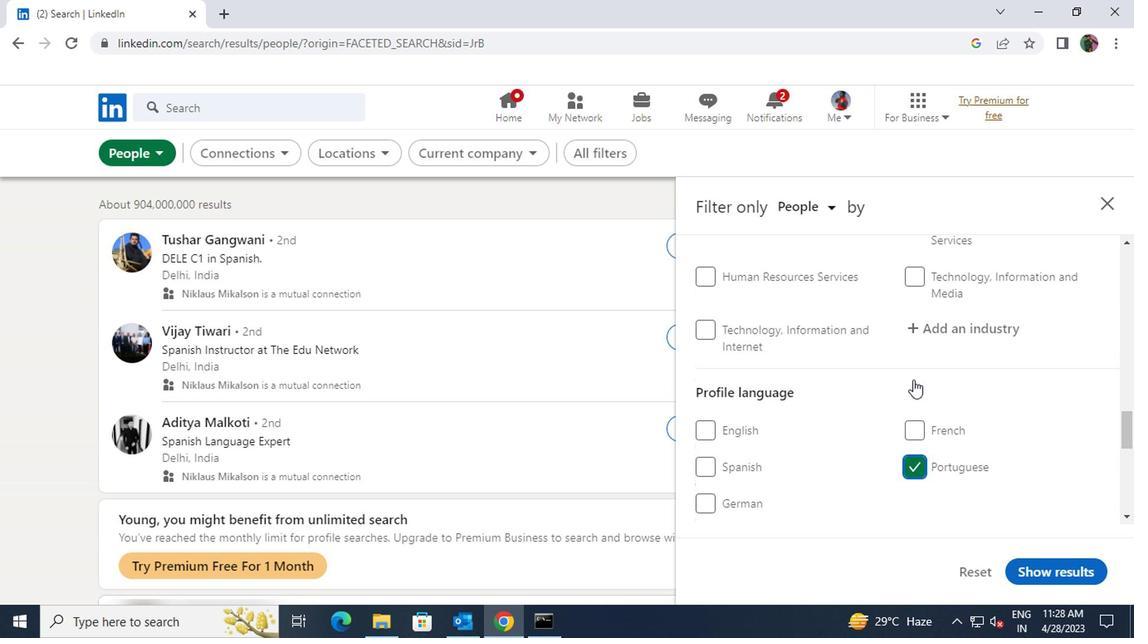 
Action: Mouse scrolled (910, 383) with delta (0, 1)
Screenshot: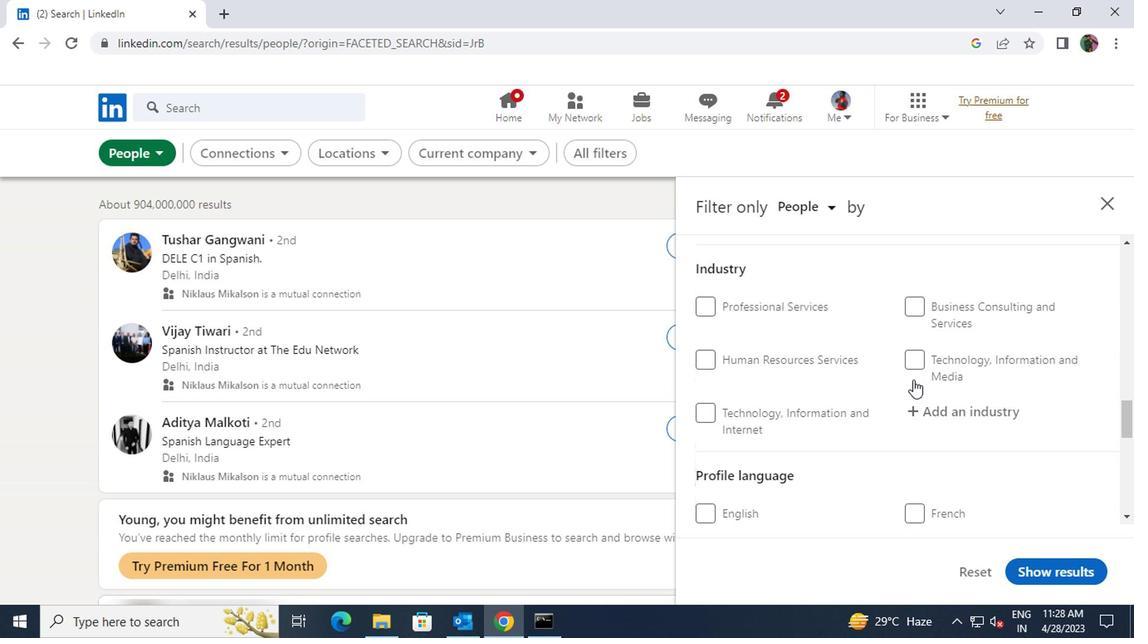 
Action: Mouse scrolled (910, 383) with delta (0, 1)
Screenshot: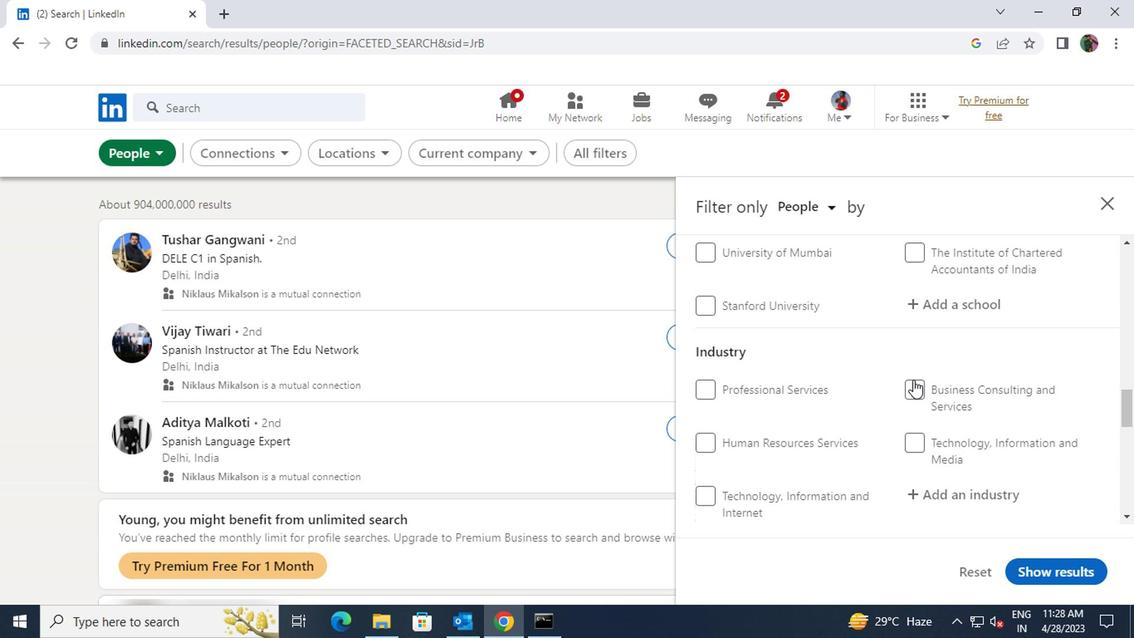 
Action: Mouse scrolled (910, 383) with delta (0, 1)
Screenshot: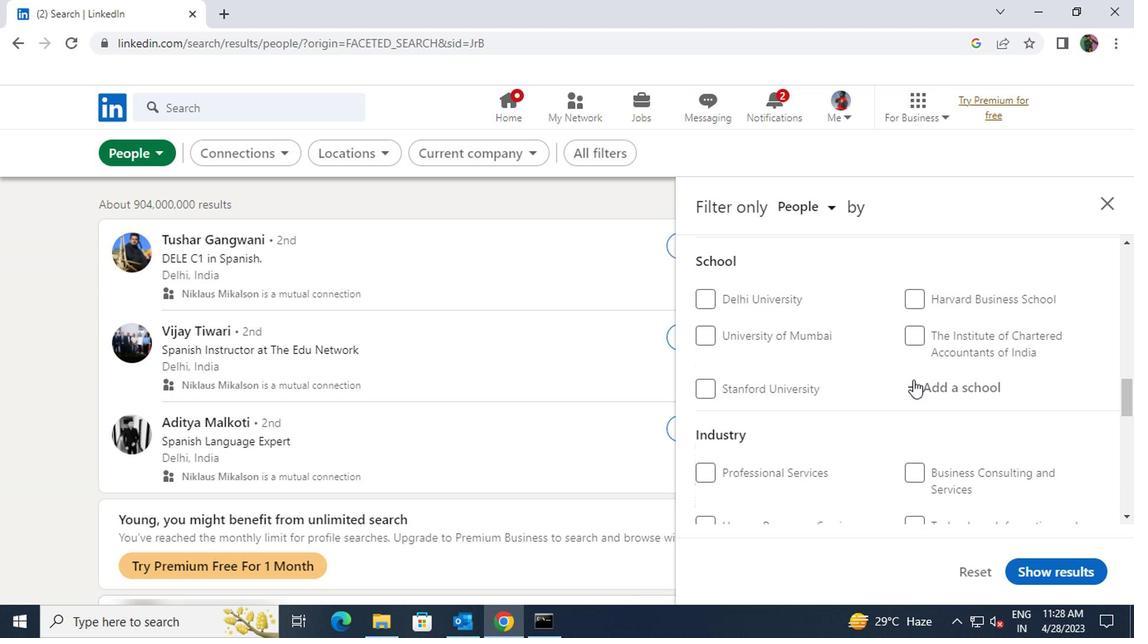 
Action: Mouse scrolled (910, 383) with delta (0, 1)
Screenshot: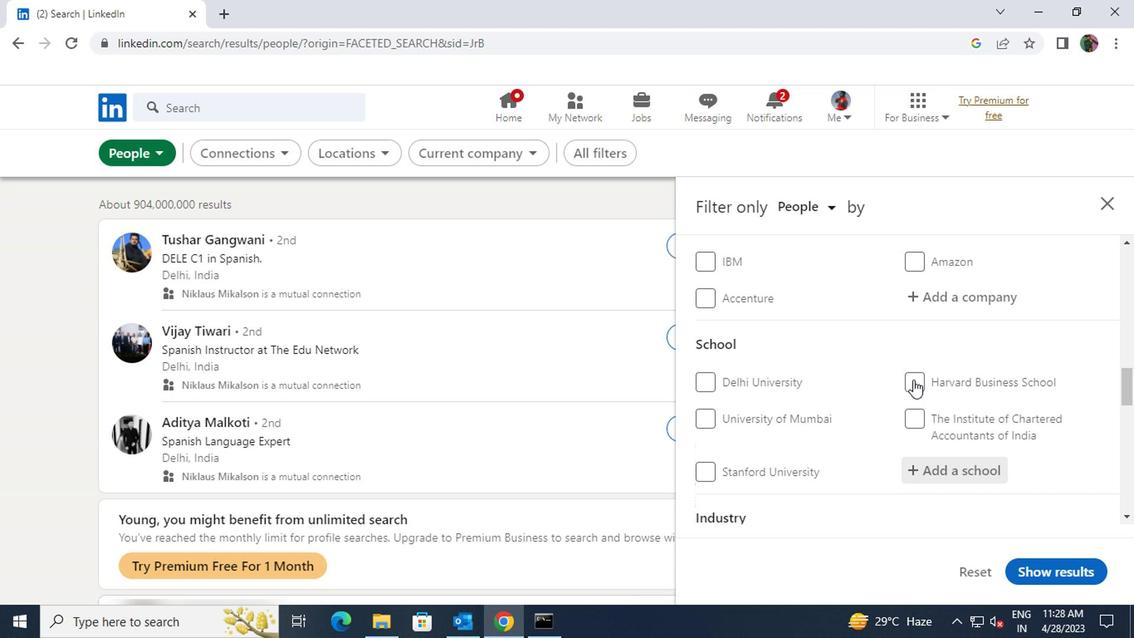 
Action: Mouse moved to (915, 380)
Screenshot: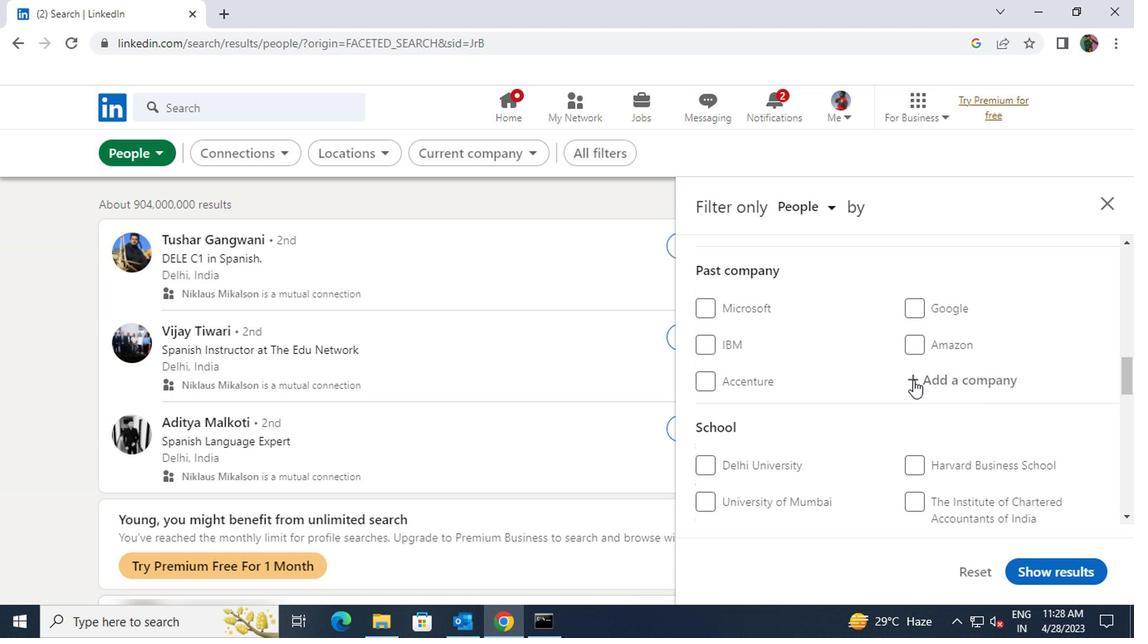 
Action: Mouse scrolled (915, 381) with delta (0, 1)
Screenshot: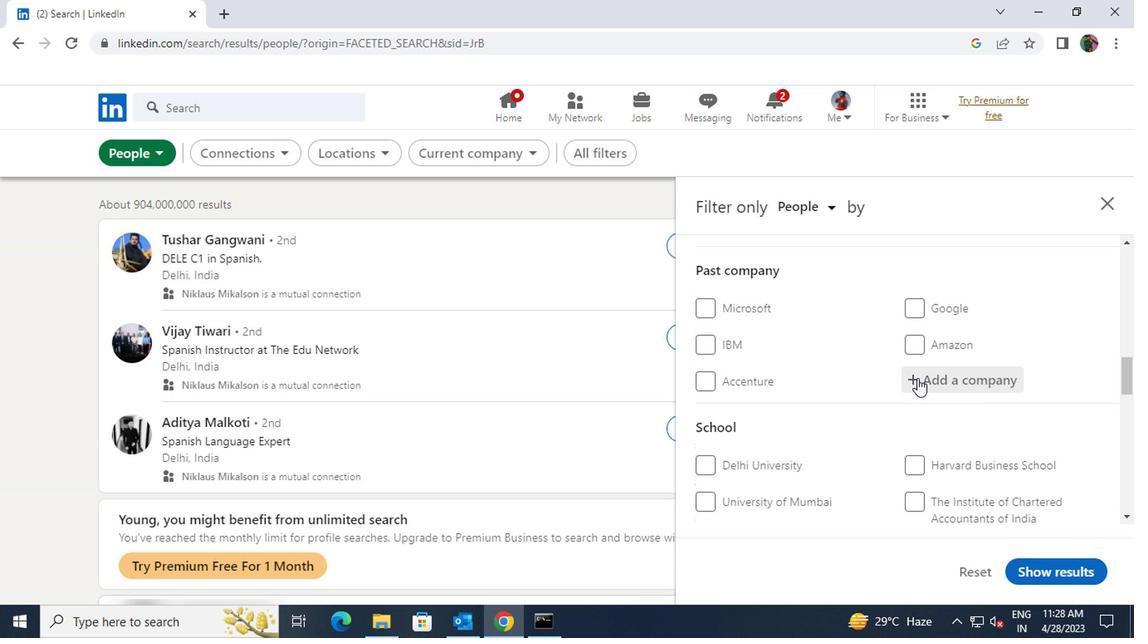 
Action: Mouse moved to (915, 380)
Screenshot: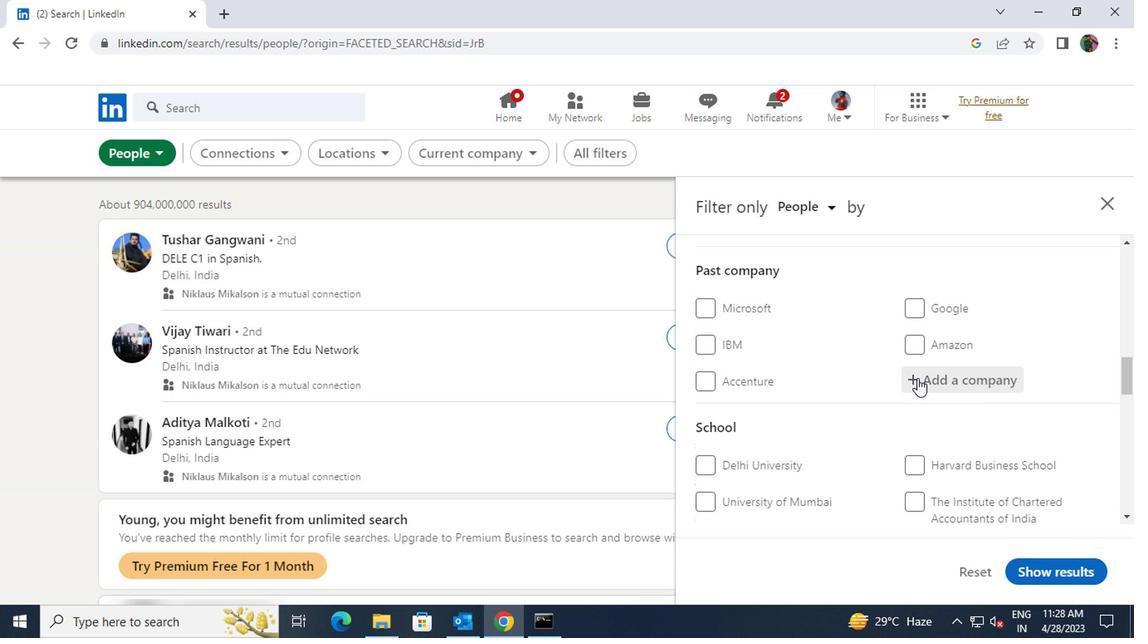 
Action: Mouse scrolled (915, 380) with delta (0, 0)
Screenshot: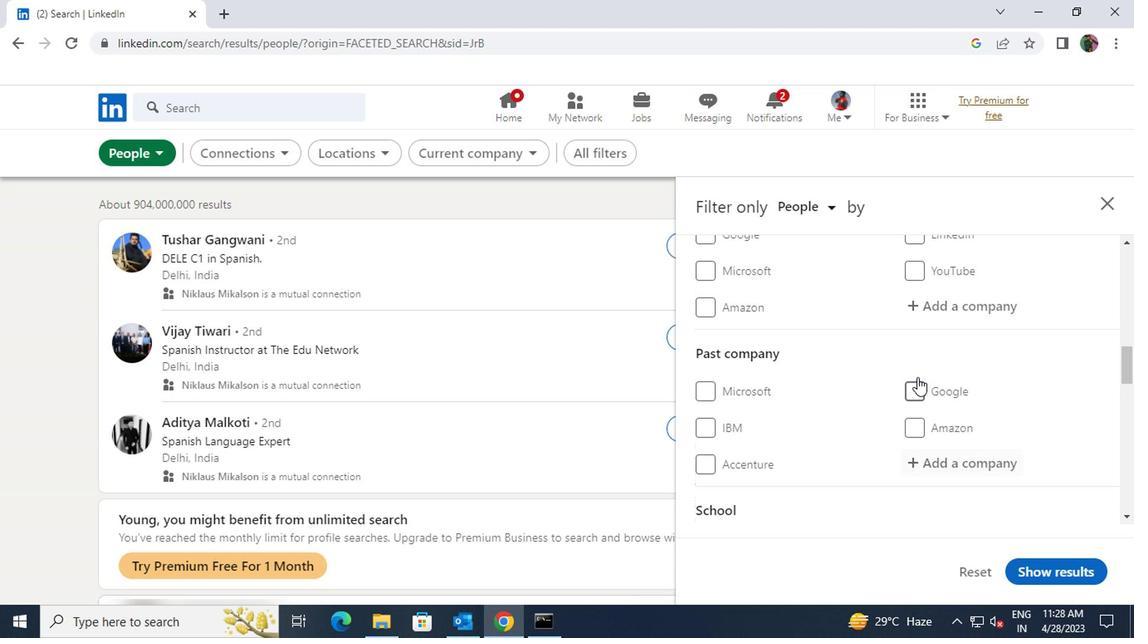 
Action: Mouse moved to (915, 384)
Screenshot: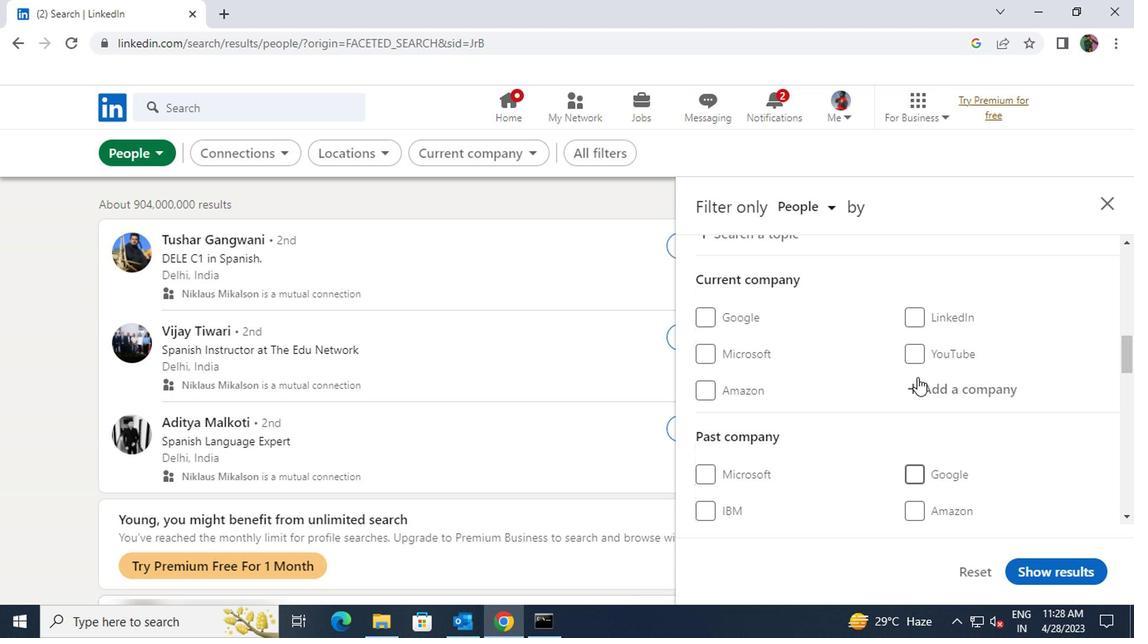 
Action: Mouse pressed left at (915, 384)
Screenshot: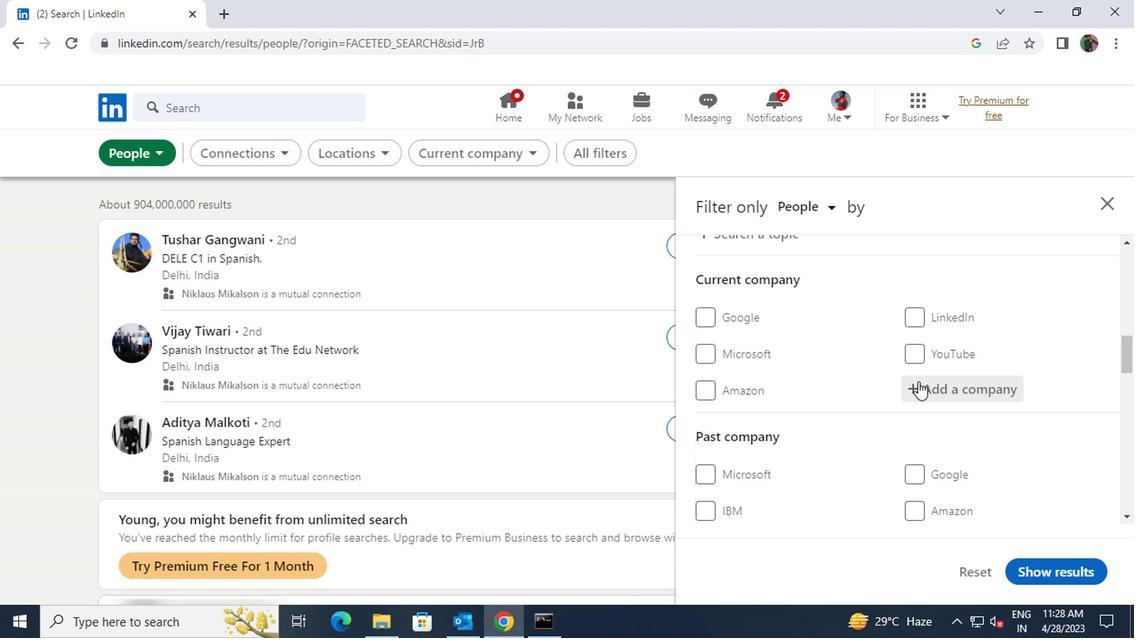 
Action: Key pressed <Key.shift>GRANT<Key.space>
Screenshot: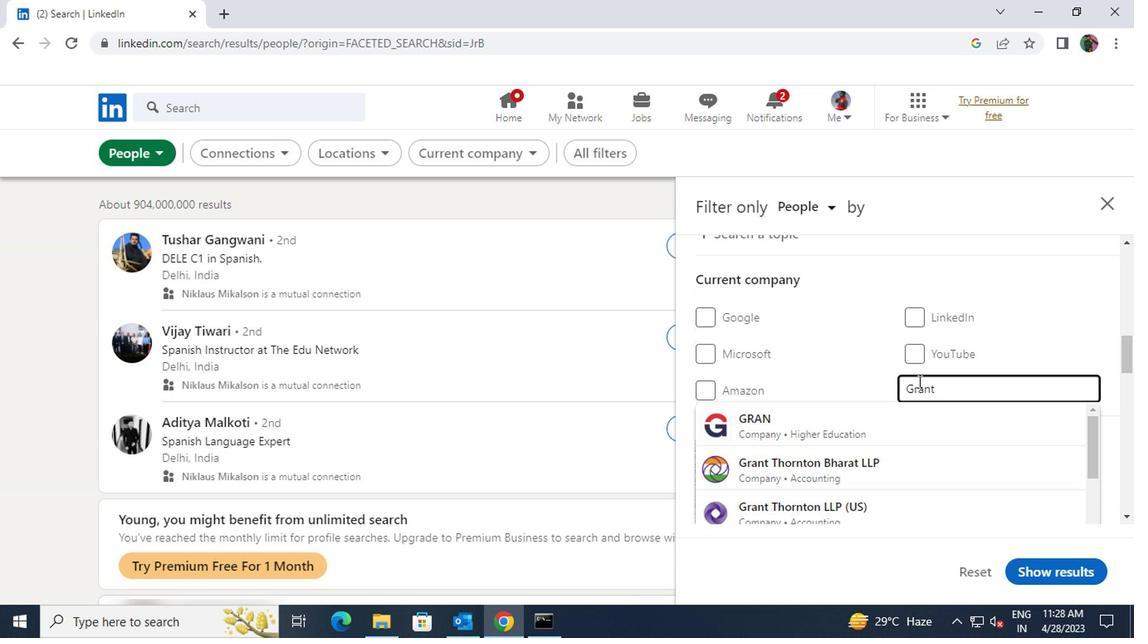 
Action: Mouse moved to (893, 455)
Screenshot: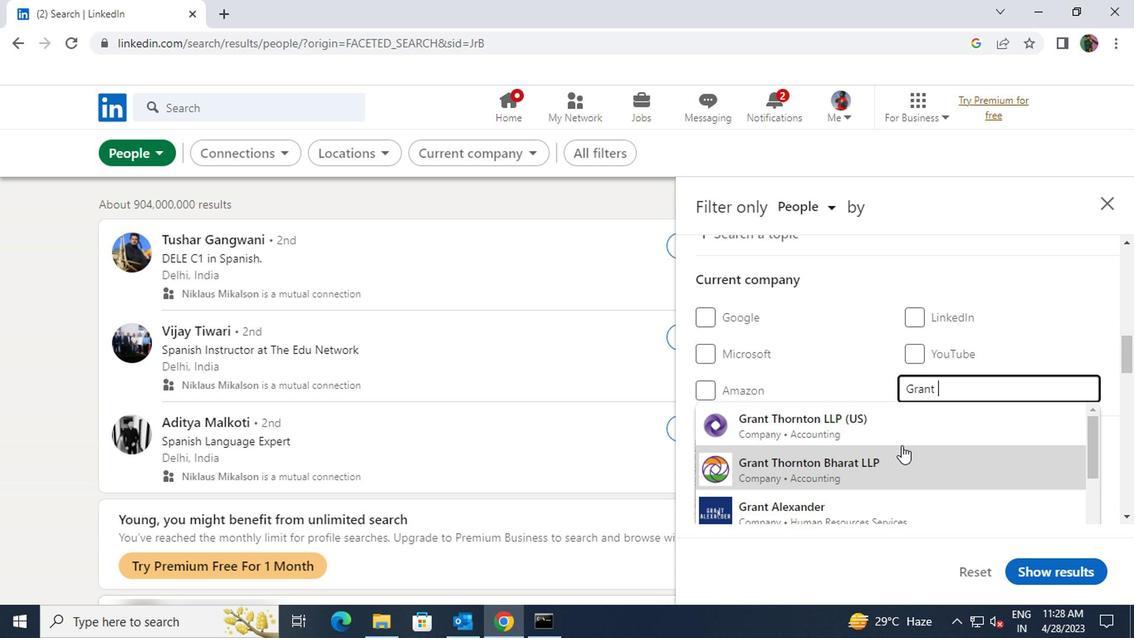 
Action: Mouse pressed left at (893, 455)
Screenshot: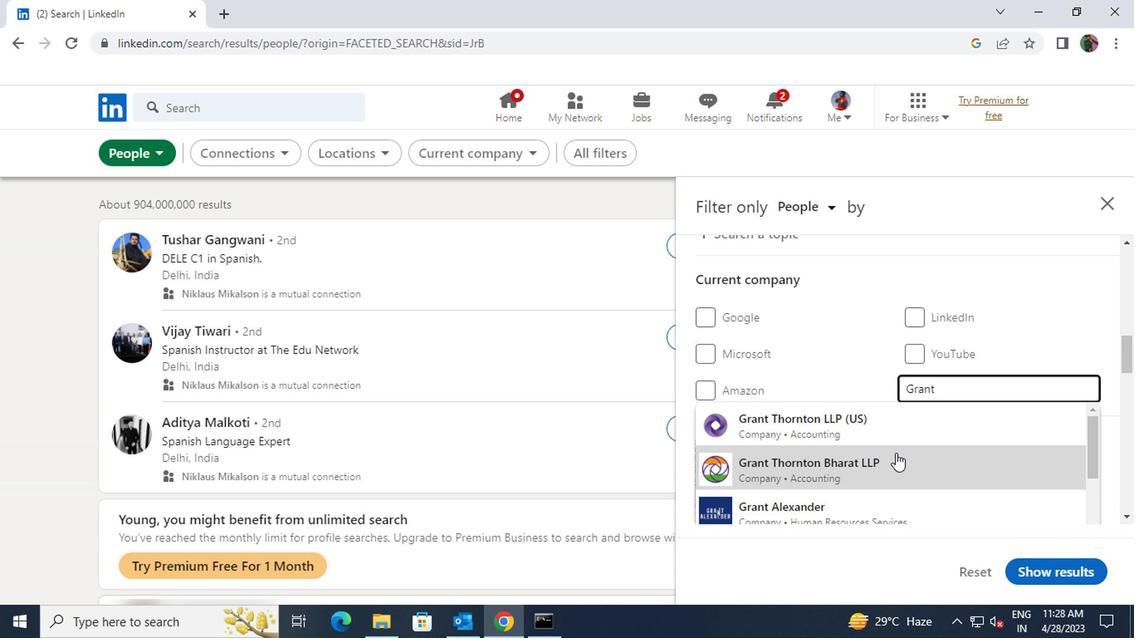 
Action: Mouse moved to (892, 455)
Screenshot: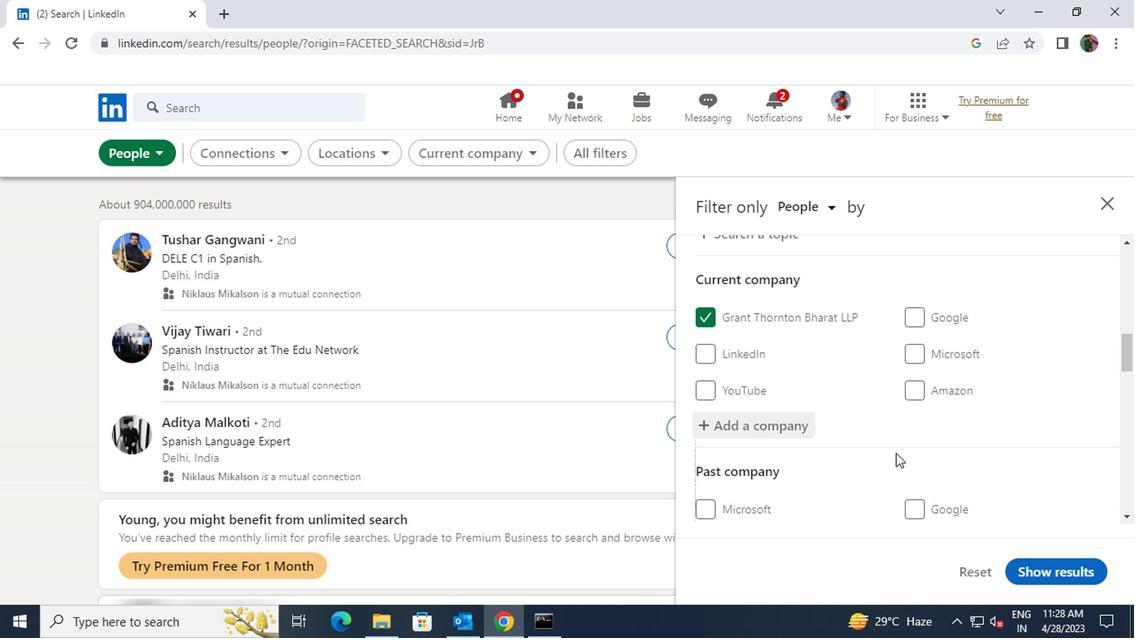 
Action: Mouse scrolled (892, 454) with delta (0, 0)
Screenshot: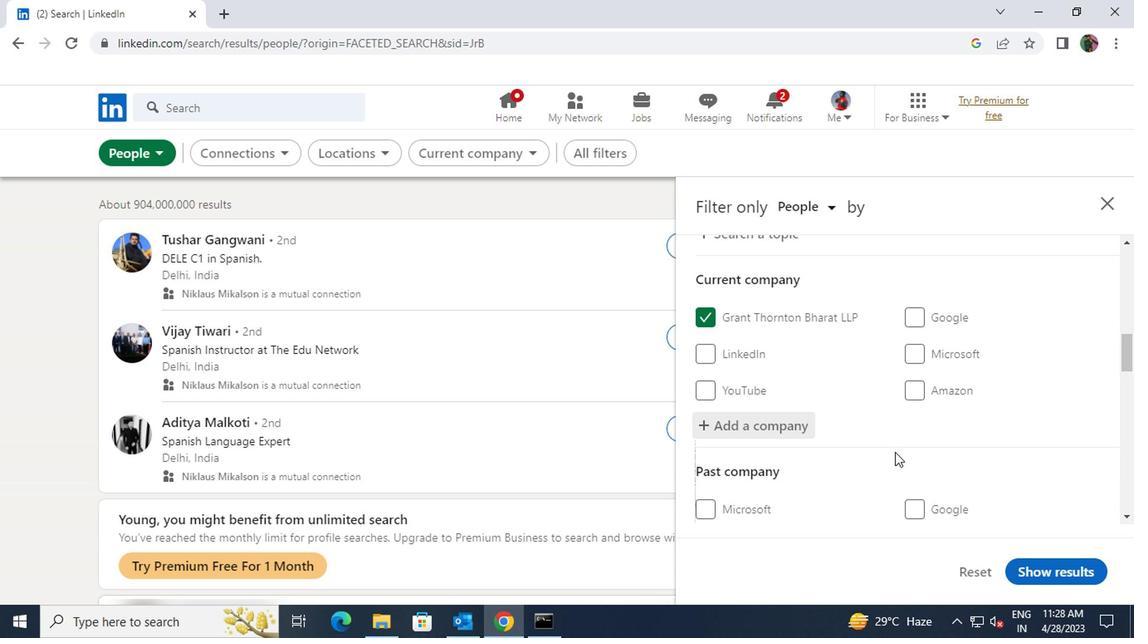 
Action: Mouse moved to (892, 452)
Screenshot: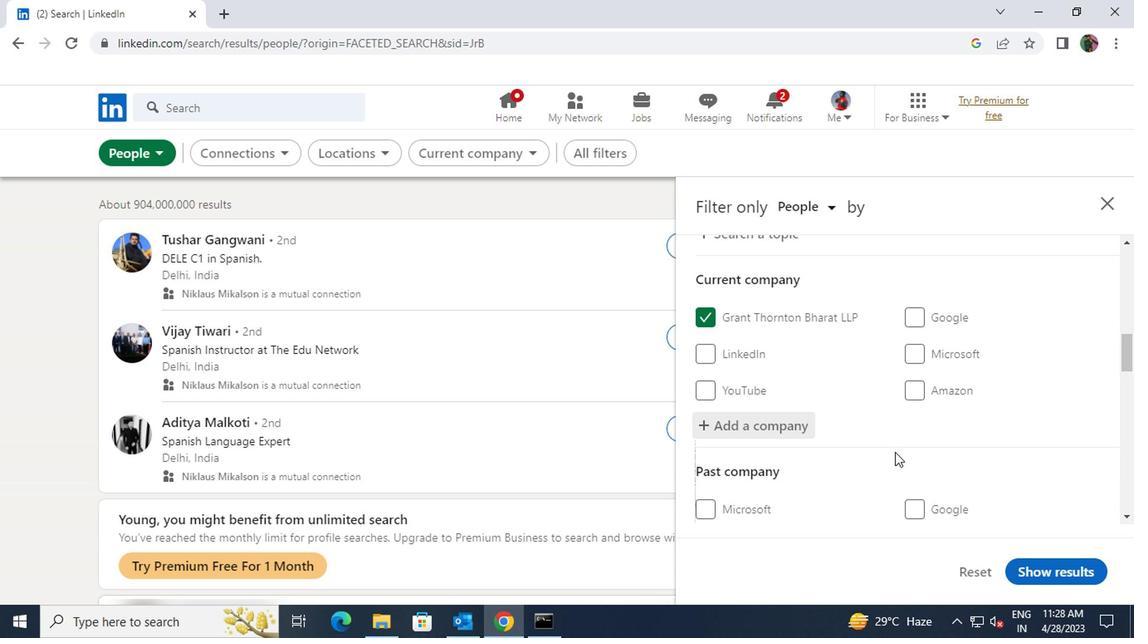 
Action: Mouse scrolled (892, 451) with delta (0, -1)
Screenshot: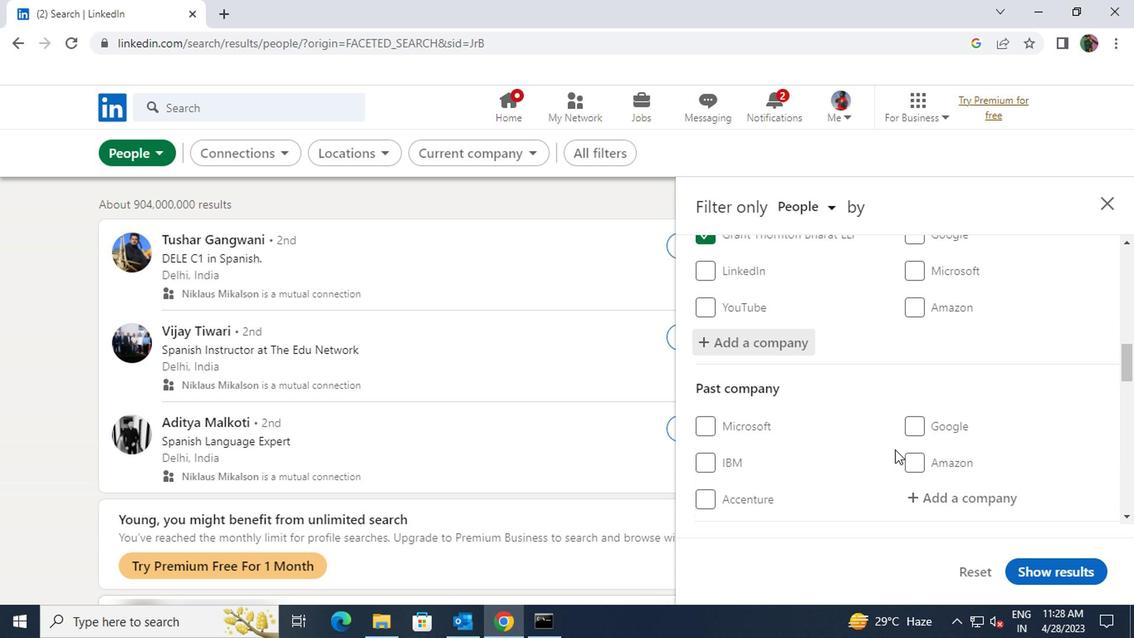 
Action: Mouse scrolled (892, 451) with delta (0, -1)
Screenshot: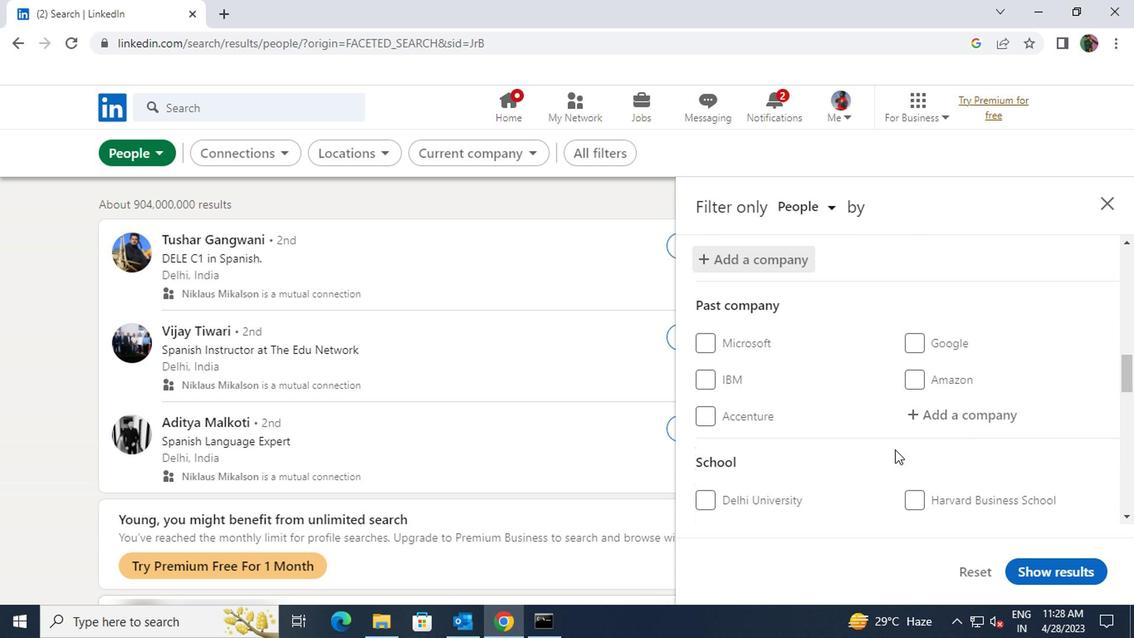 
Action: Mouse scrolled (892, 451) with delta (0, -1)
Screenshot: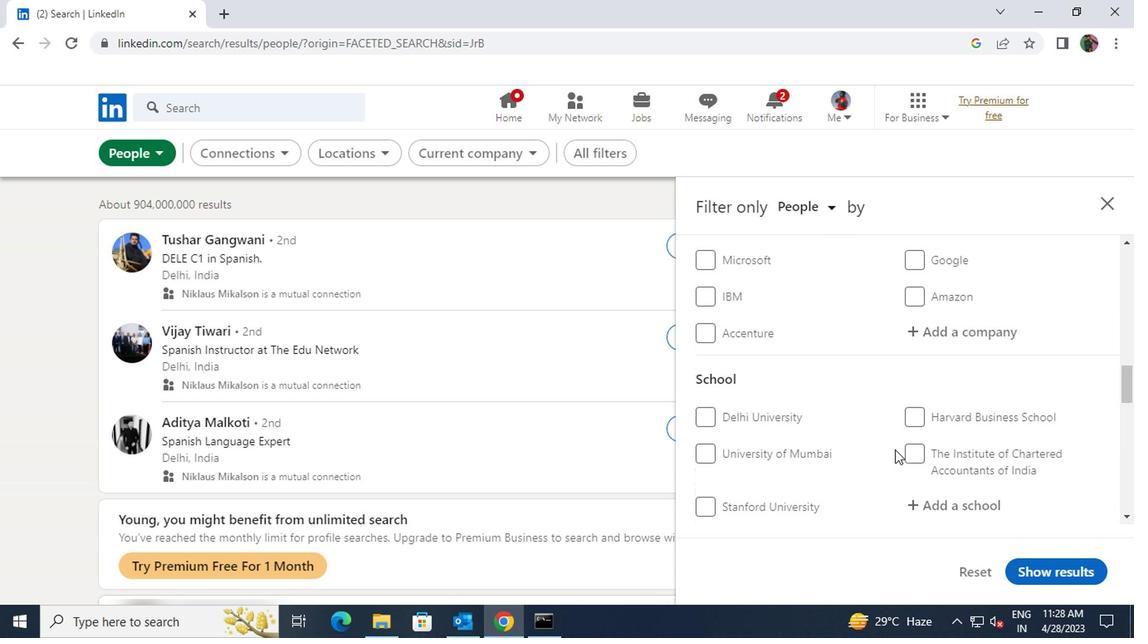 
Action: Mouse moved to (917, 420)
Screenshot: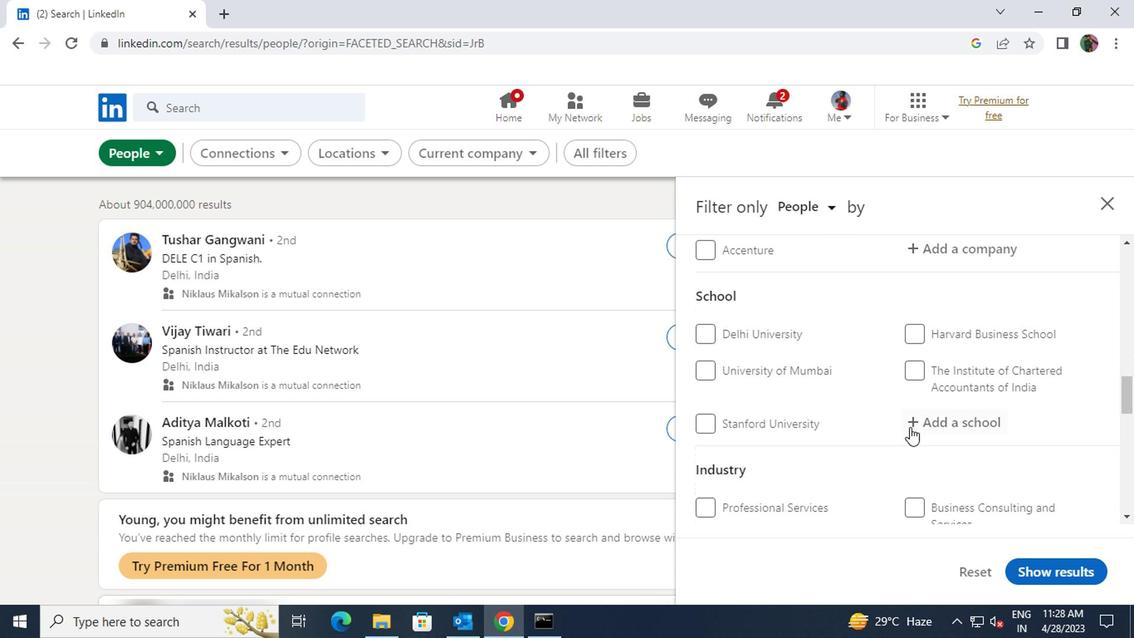 
Action: Mouse pressed left at (917, 420)
Screenshot: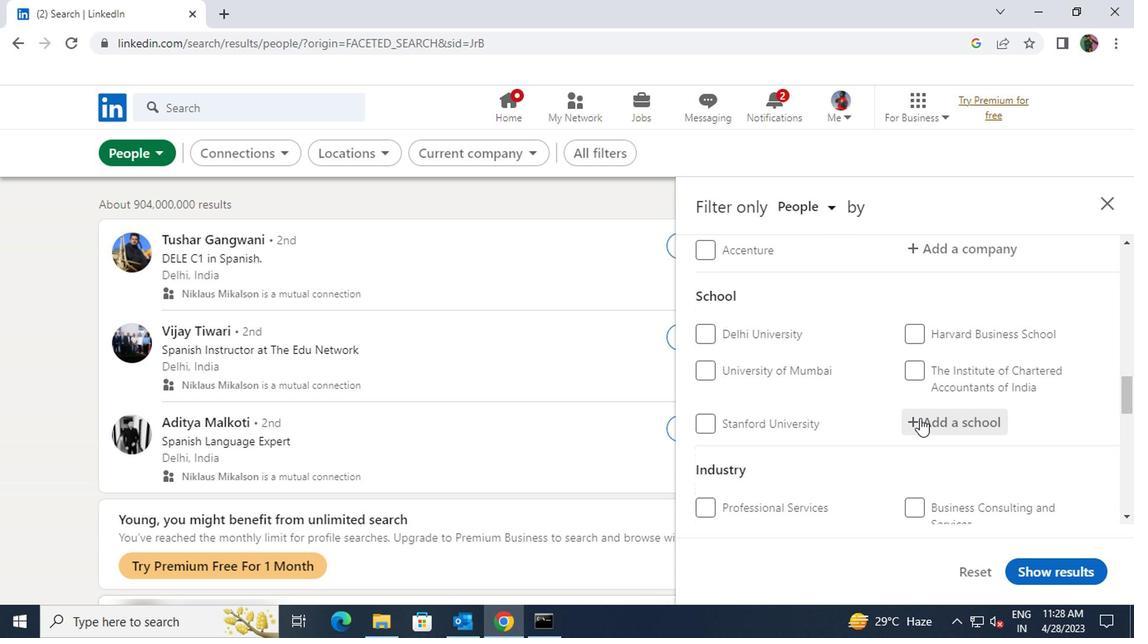 
Action: Key pressed <Key.shift><Key.shift><Key.shift><Key.shift><Key.shift>ST.<Key.space><Key.shift>JOSE
Screenshot: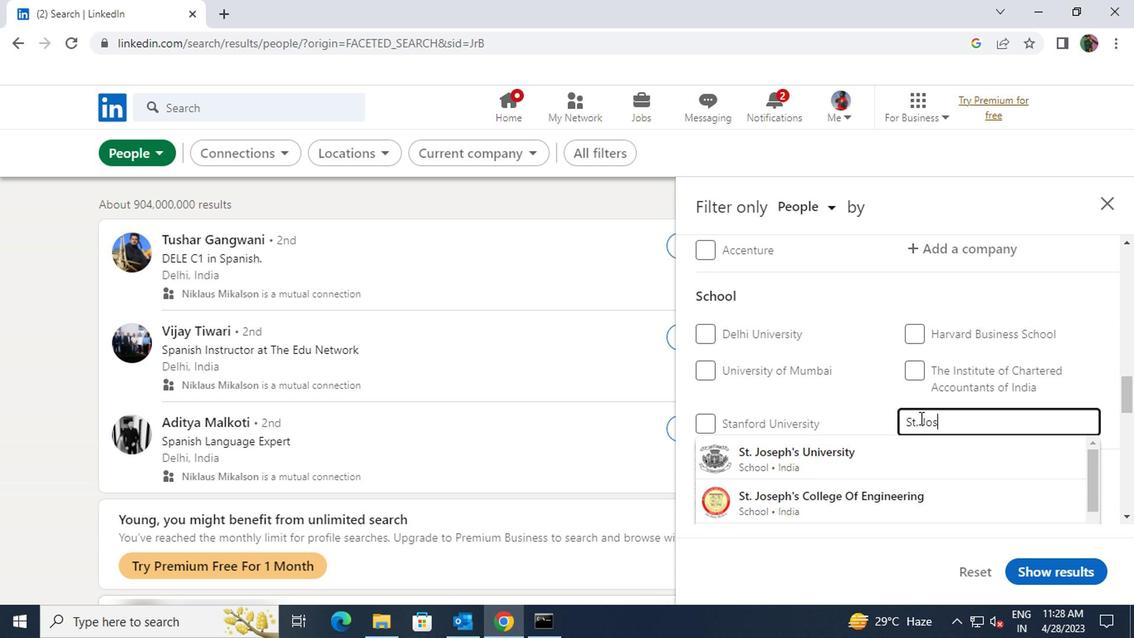 
Action: Mouse moved to (897, 454)
Screenshot: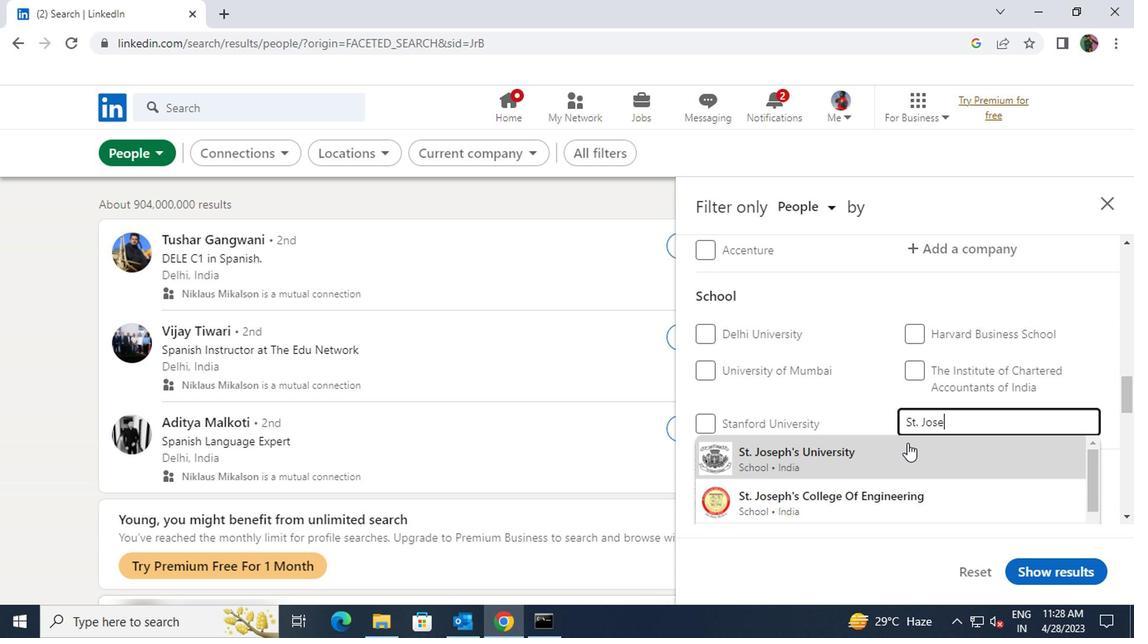 
Action: Mouse pressed left at (897, 454)
Screenshot: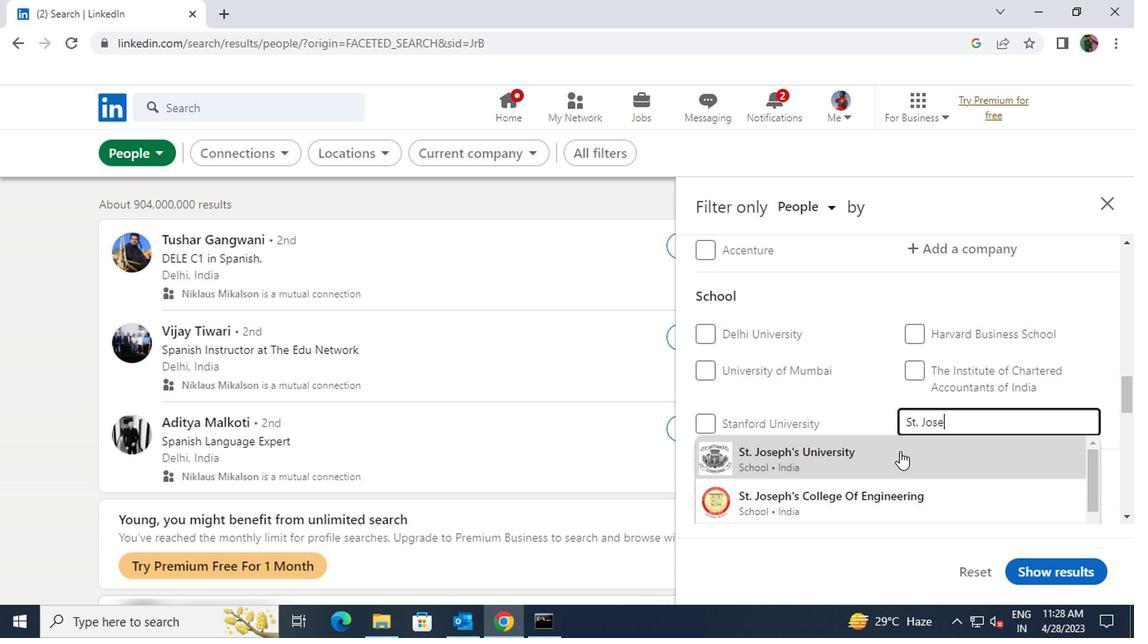 
Action: Mouse scrolled (897, 453) with delta (0, -1)
Screenshot: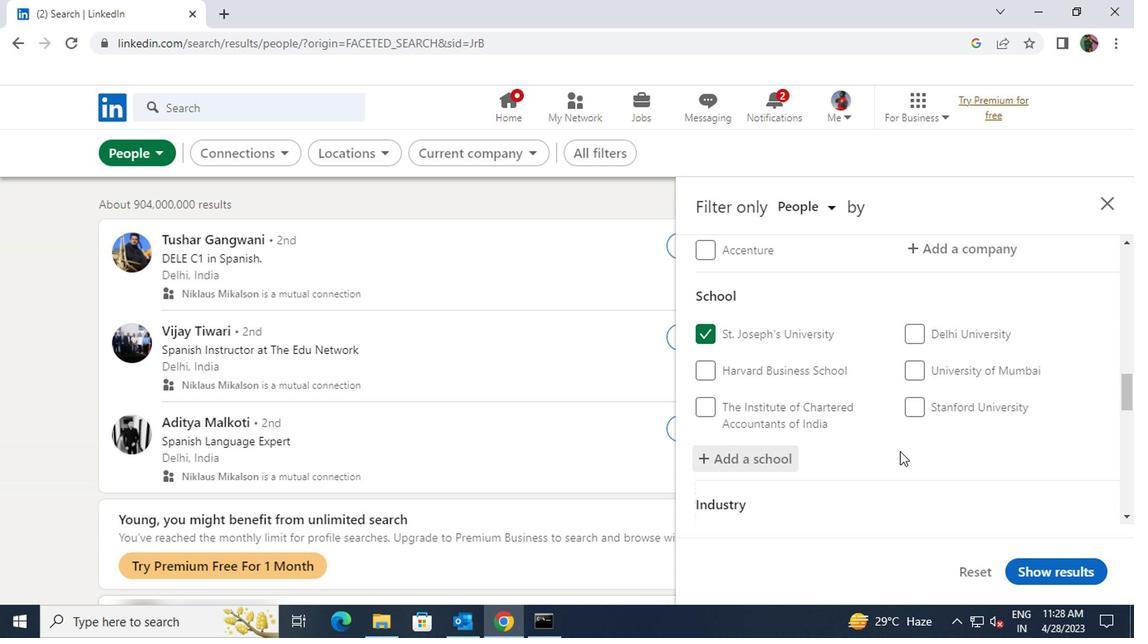 
Action: Mouse scrolled (897, 453) with delta (0, -1)
Screenshot: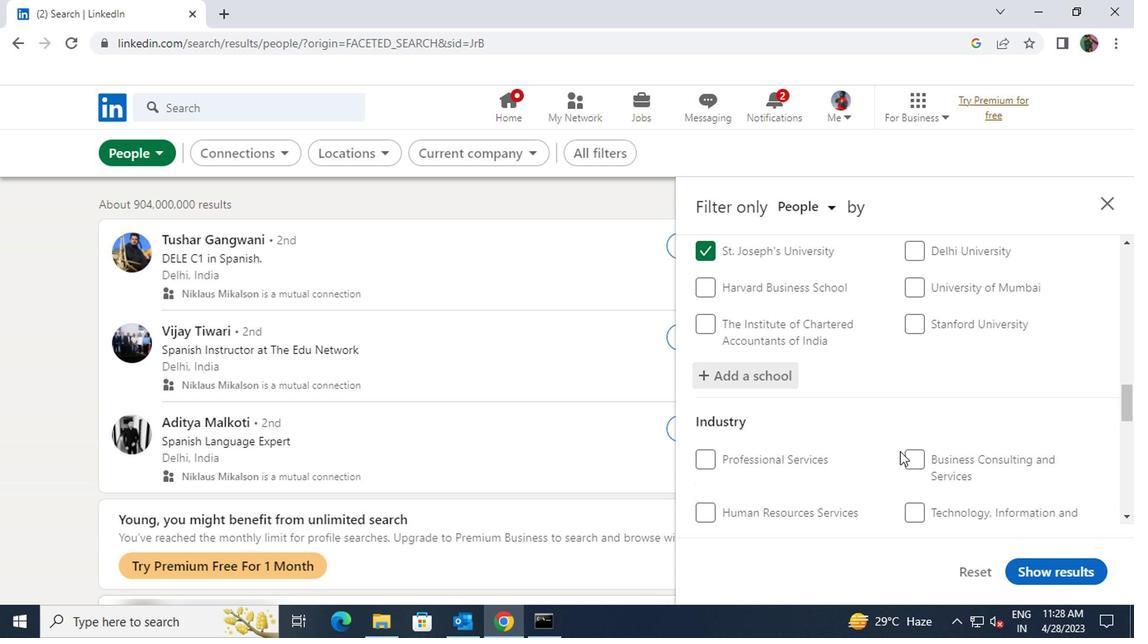 
Action: Mouse moved to (920, 478)
Screenshot: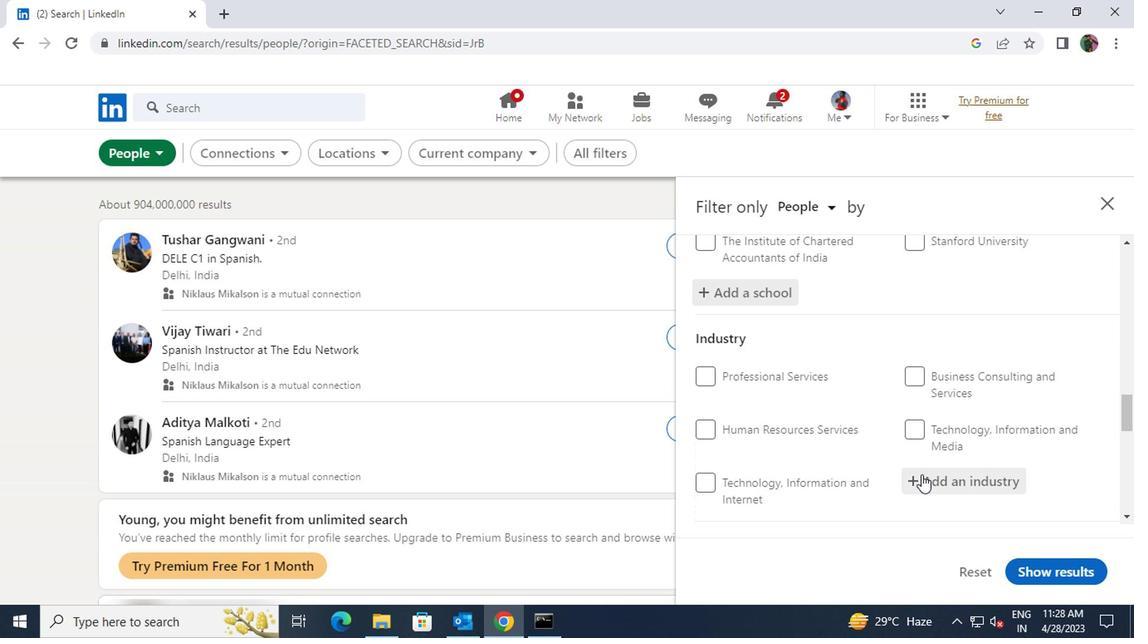 
Action: Mouse pressed left at (920, 478)
Screenshot: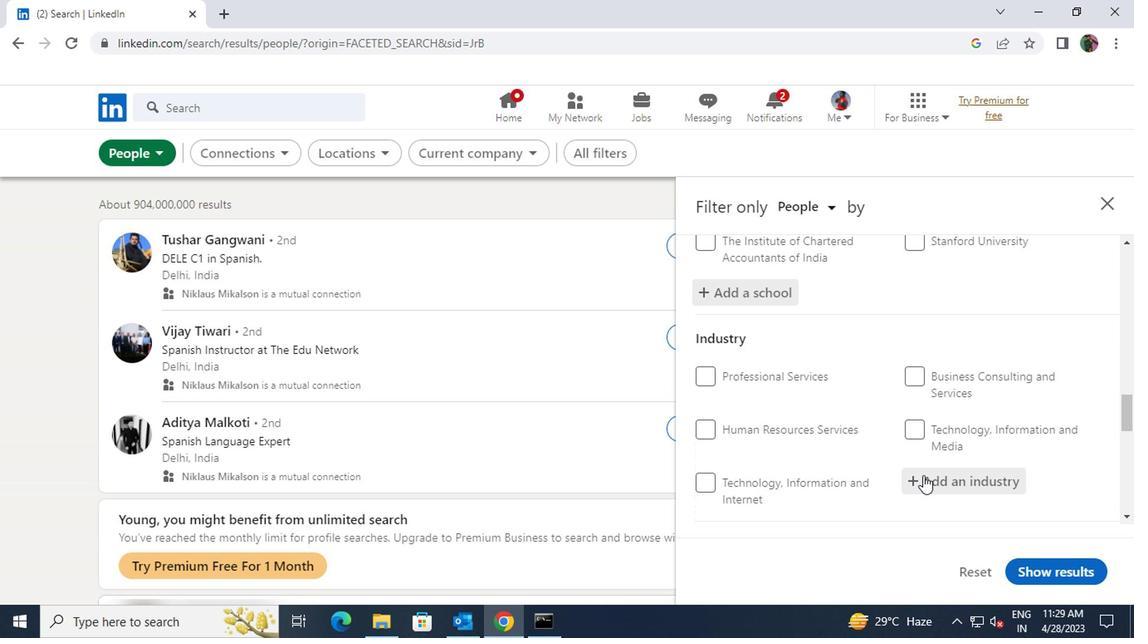 
Action: Key pressed <Key.shift>RETAIL<Key.space><Key.shift>APP
Screenshot: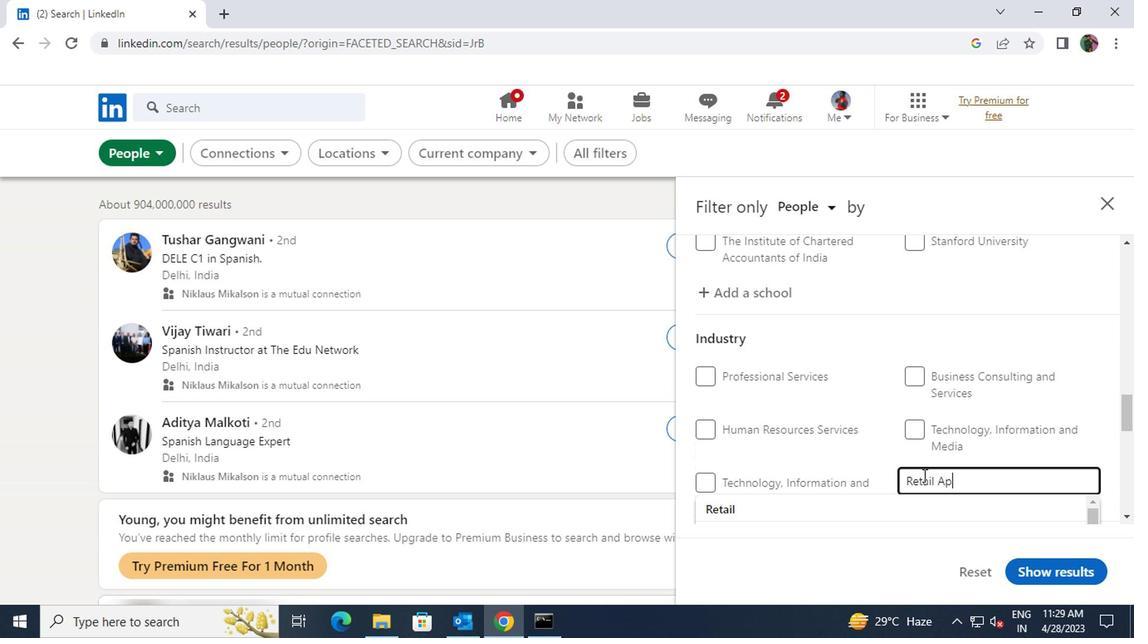 
Action: Mouse scrolled (920, 477) with delta (0, 0)
Screenshot: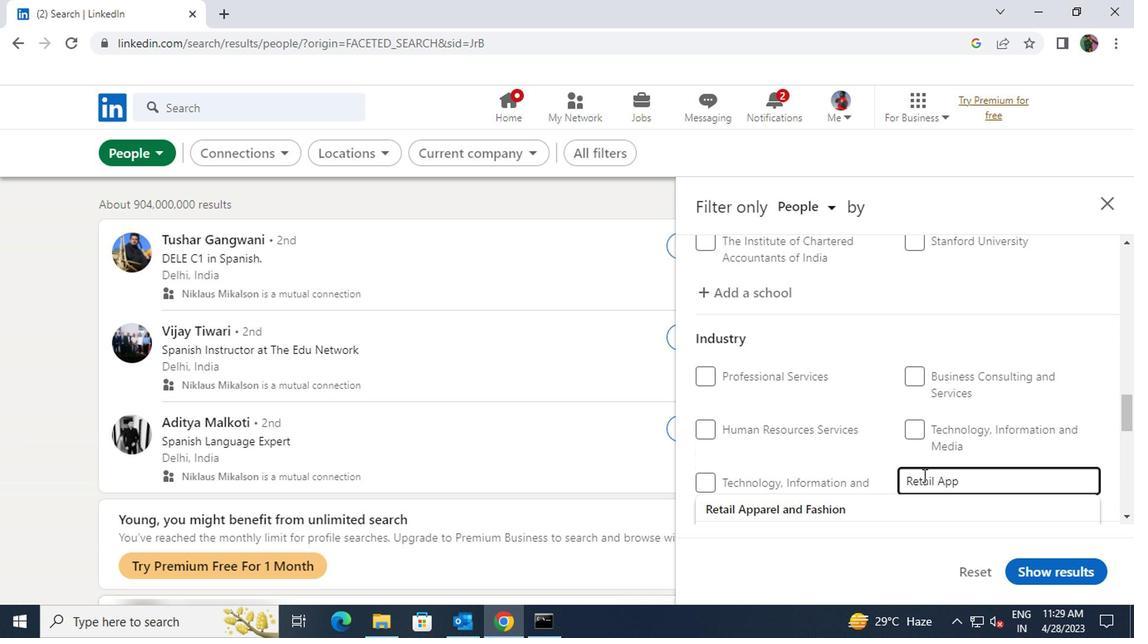 
Action: Mouse moved to (920, 461)
Screenshot: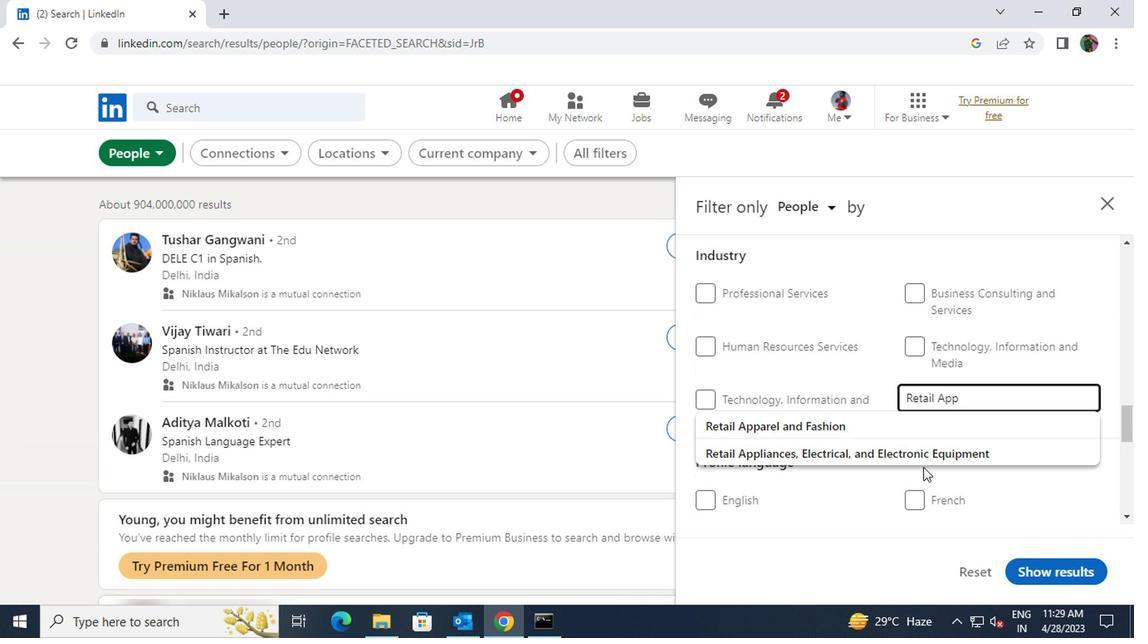 
Action: Mouse pressed left at (920, 461)
Screenshot: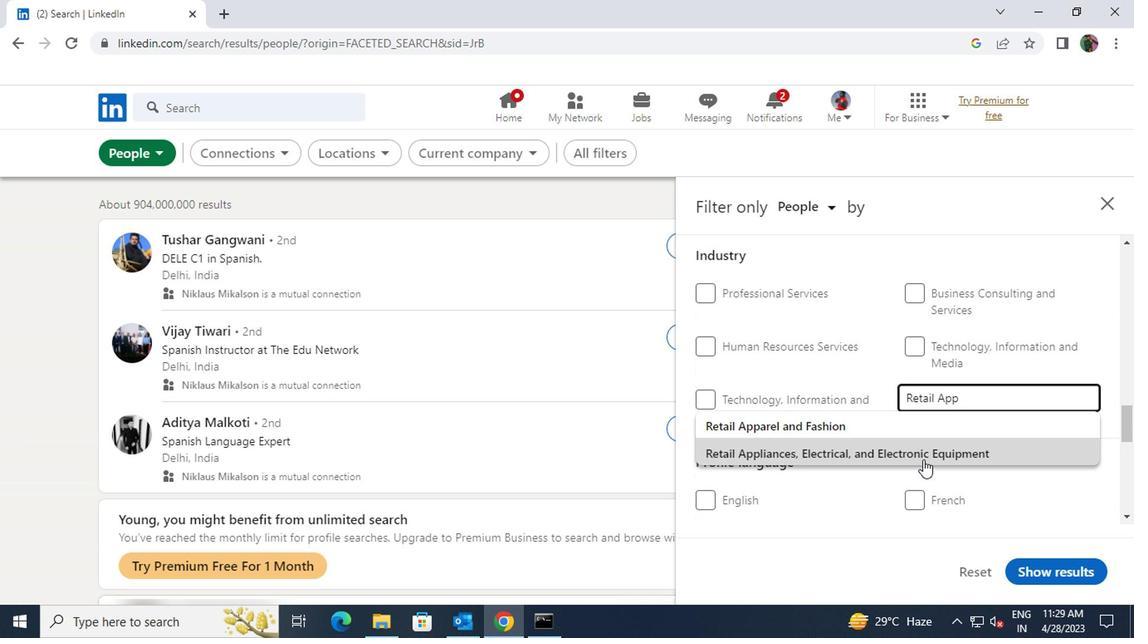 
Action: Mouse scrolled (920, 459) with delta (0, -1)
Screenshot: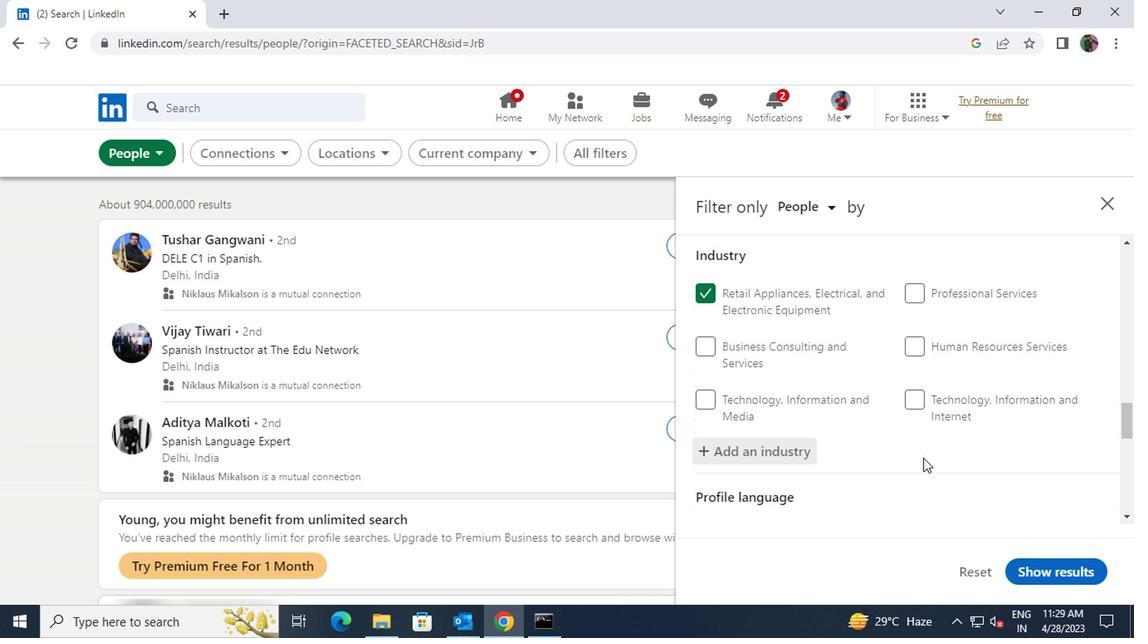 
Action: Mouse scrolled (920, 459) with delta (0, -1)
Screenshot: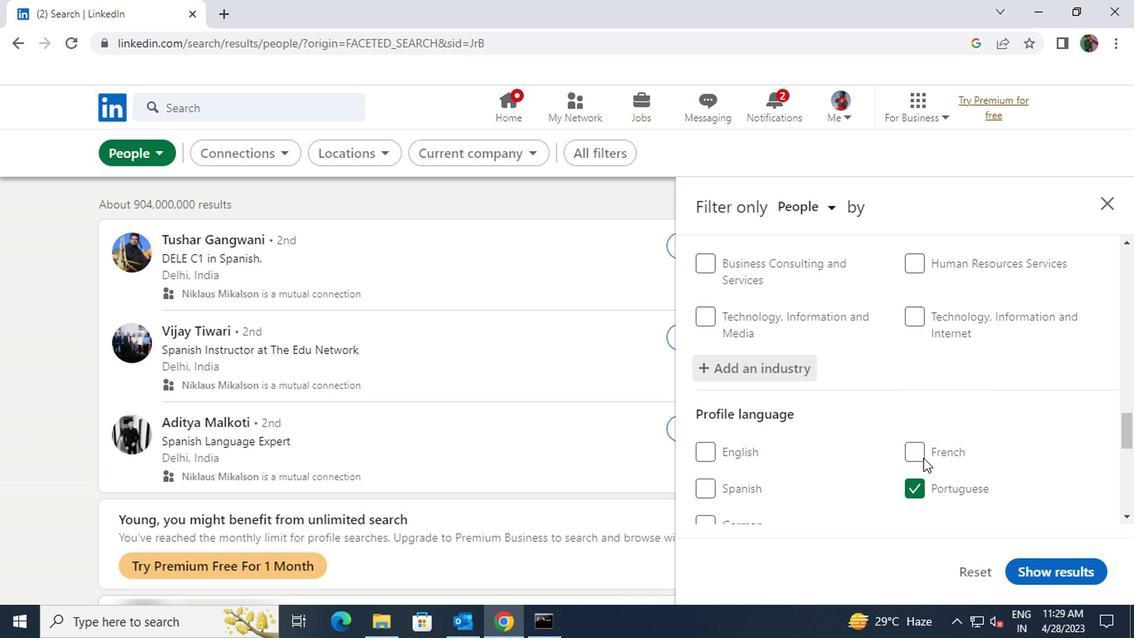 
Action: Mouse scrolled (920, 459) with delta (0, -1)
Screenshot: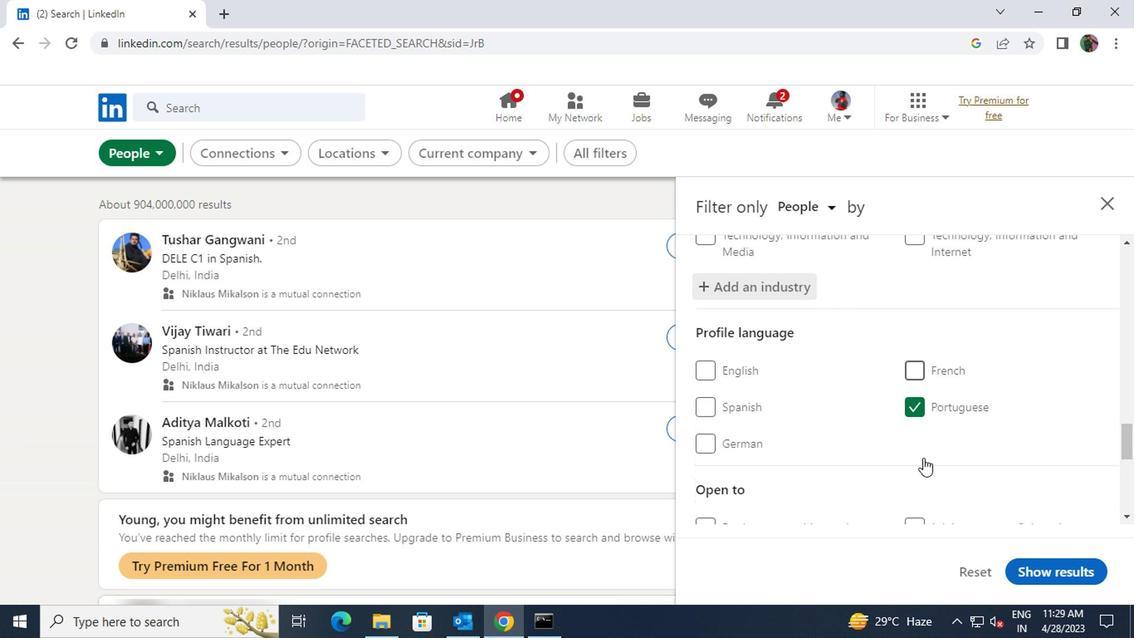 
Action: Mouse scrolled (920, 459) with delta (0, -1)
Screenshot: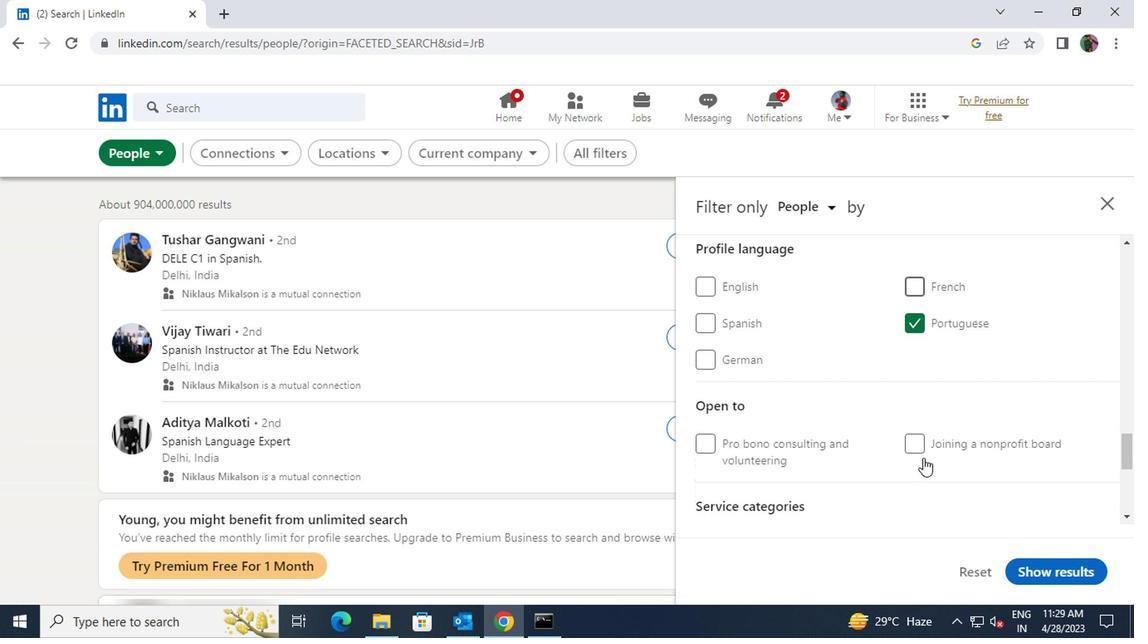 
Action: Mouse scrolled (920, 459) with delta (0, -1)
Screenshot: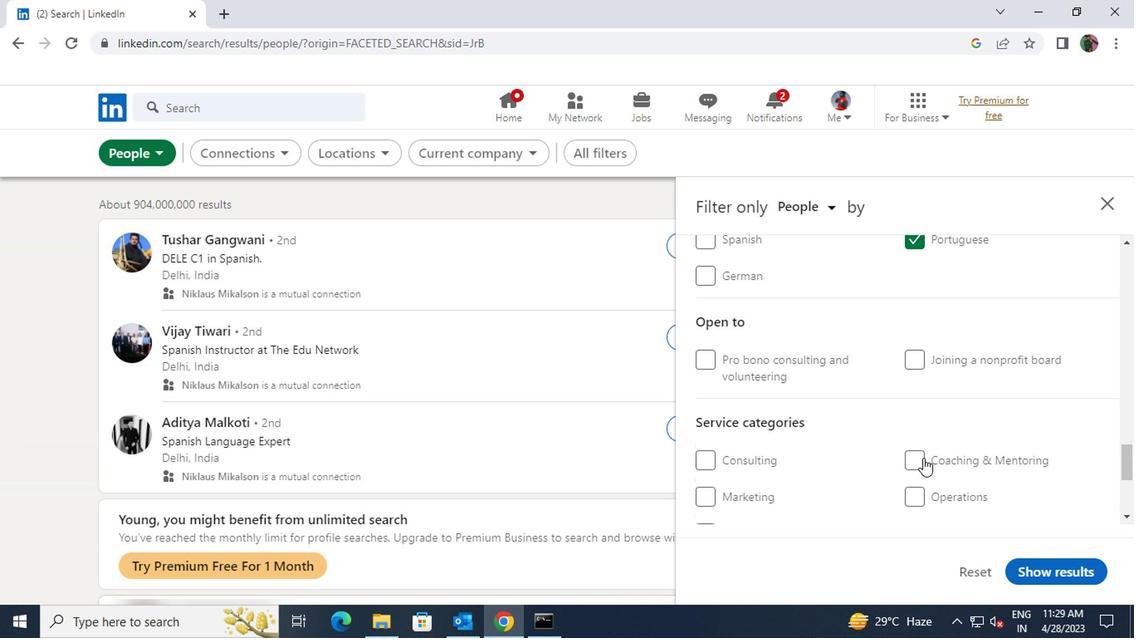 
Action: Mouse moved to (923, 449)
Screenshot: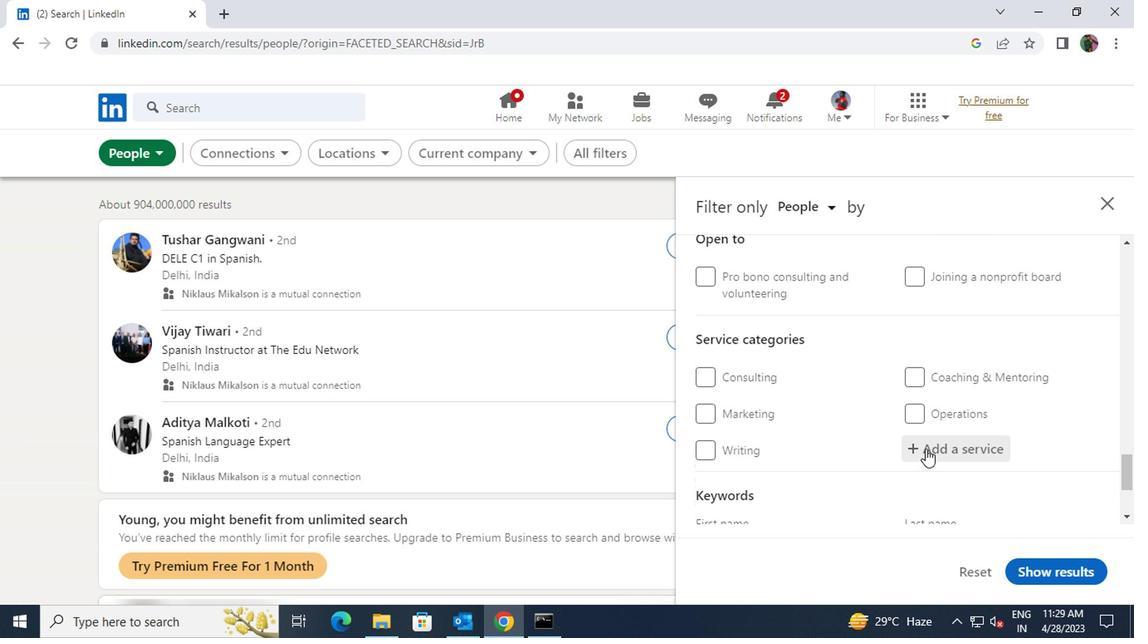 
Action: Mouse pressed left at (923, 449)
Screenshot: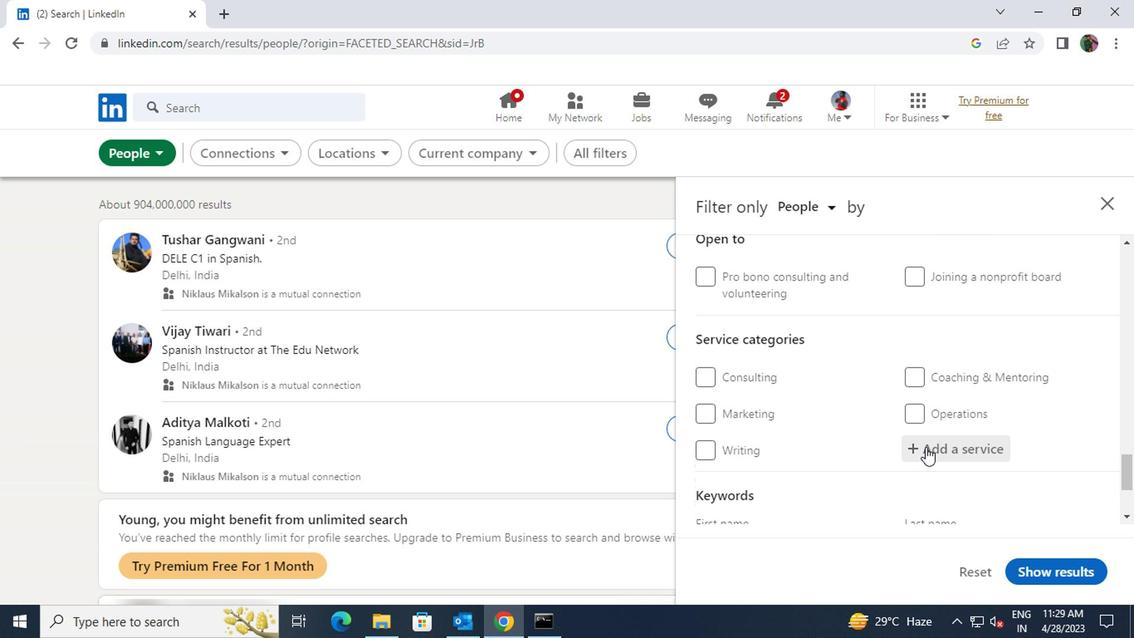 
Action: Key pressed <Key.shift>MAE<Key.backspace>RKET<Key.space><Key.shift>RES
Screenshot: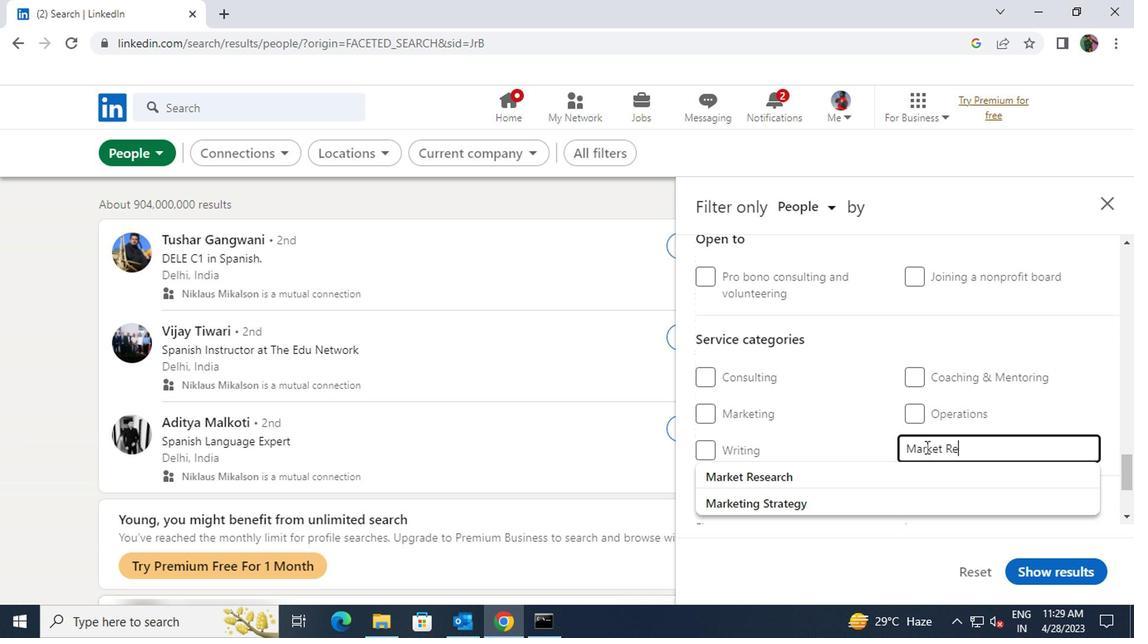 
Action: Mouse moved to (883, 474)
Screenshot: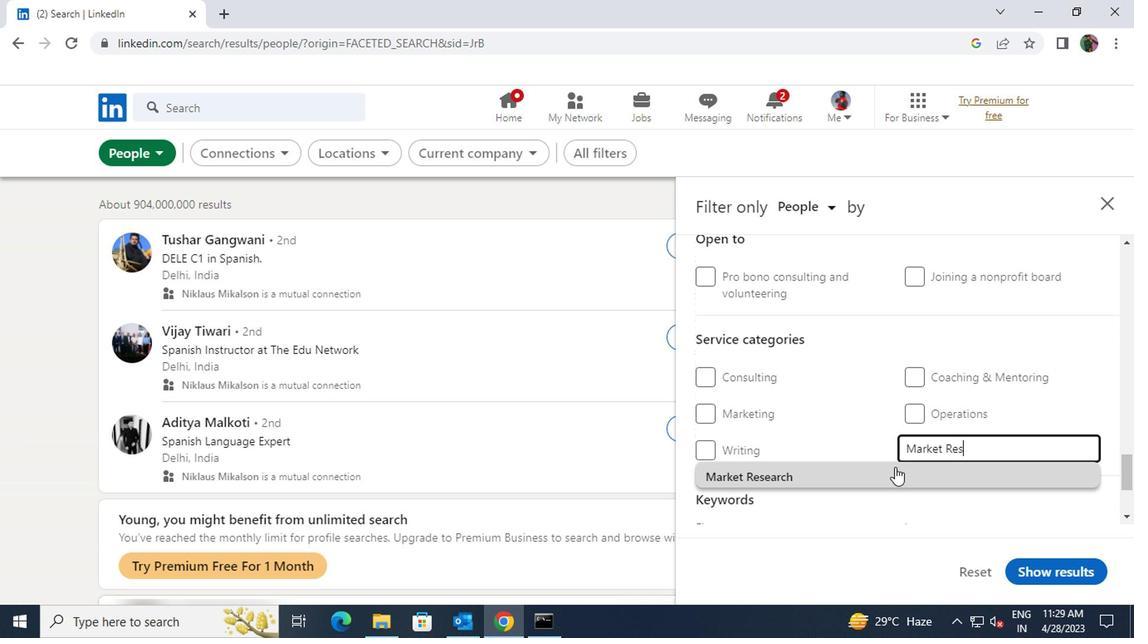 
Action: Mouse pressed left at (883, 474)
Screenshot: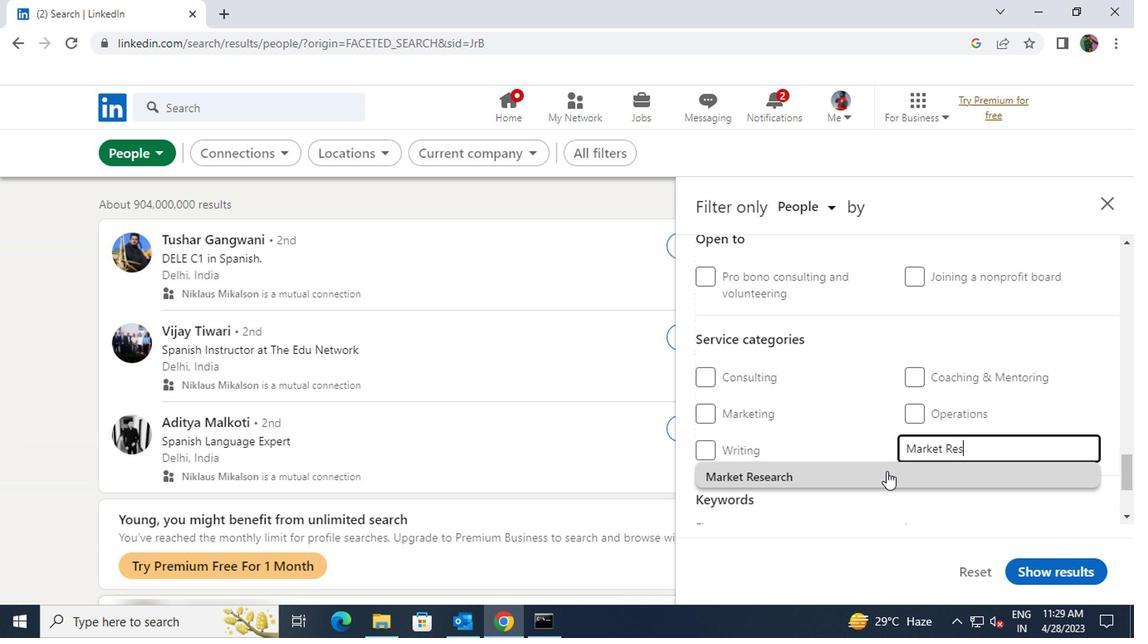 
Action: Mouse moved to (876, 457)
Screenshot: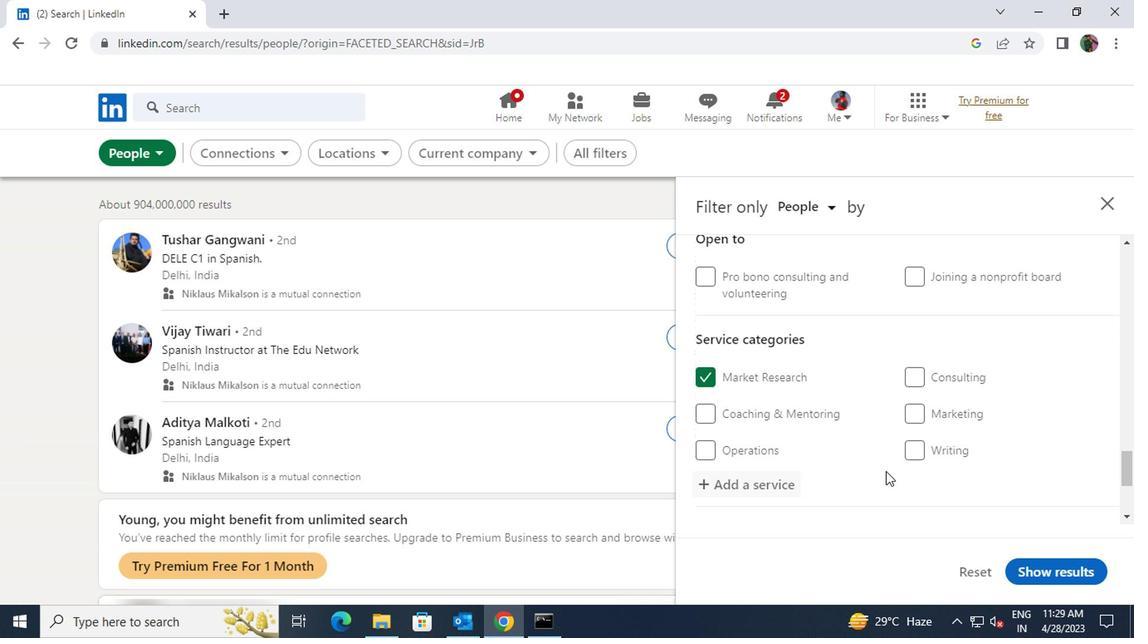 
Action: Mouse scrolled (876, 456) with delta (0, 0)
Screenshot: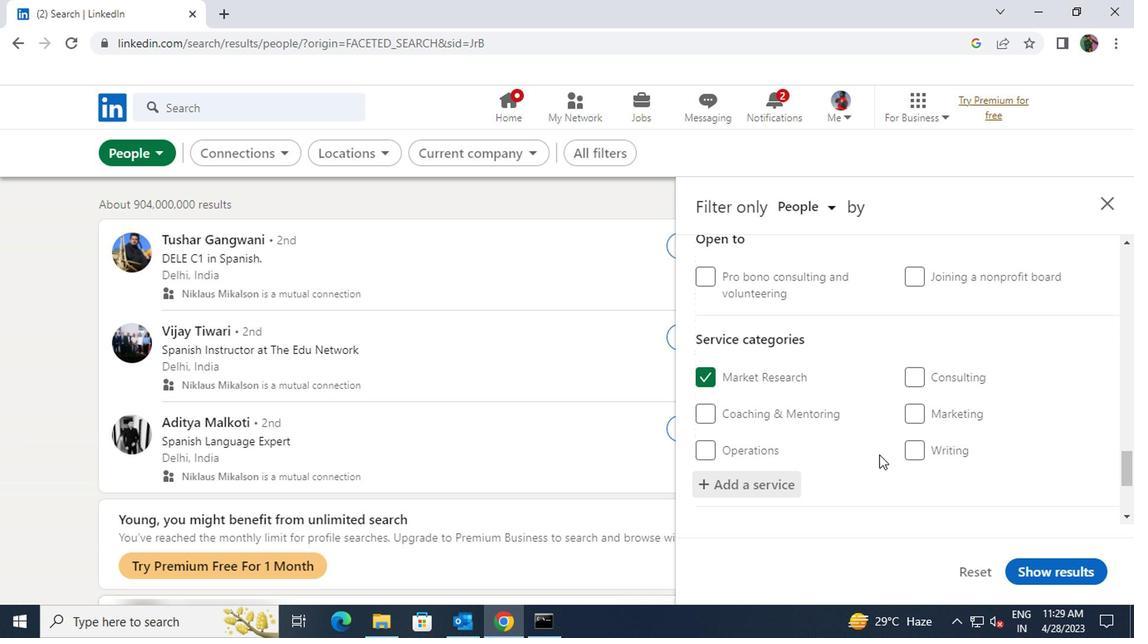 
Action: Mouse scrolled (876, 456) with delta (0, 0)
Screenshot: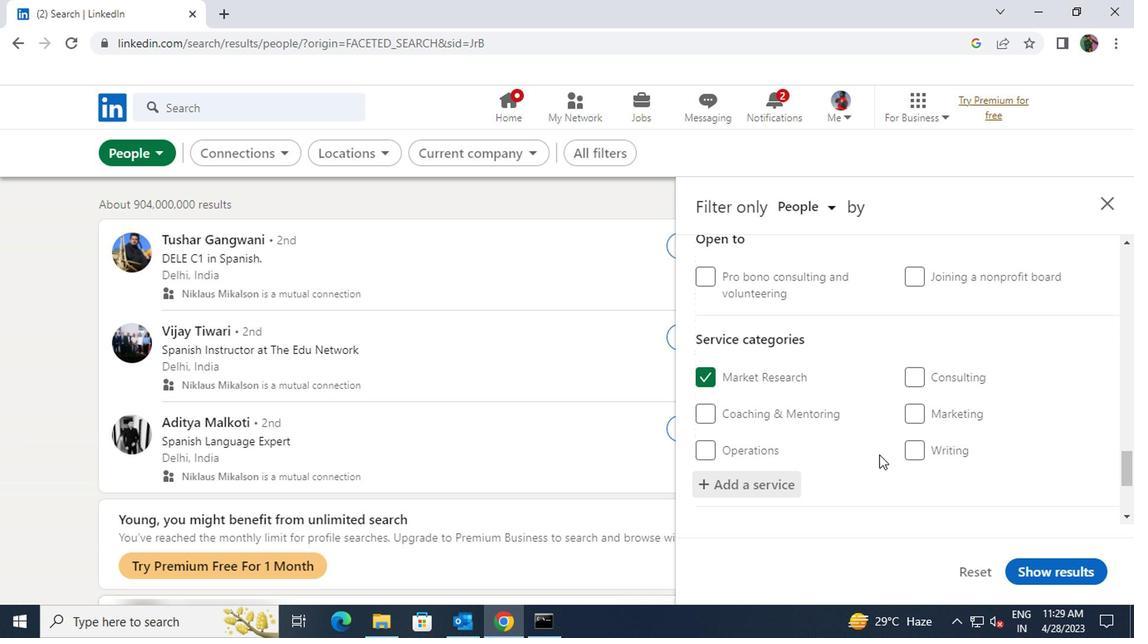 
Action: Mouse moved to (864, 478)
Screenshot: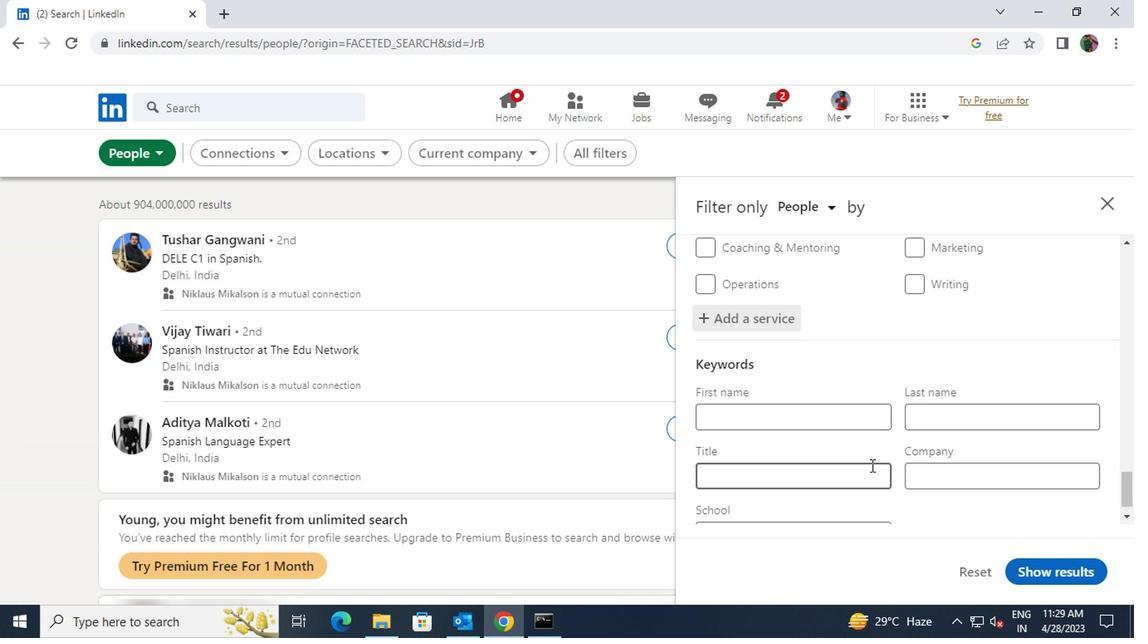 
Action: Mouse pressed left at (864, 478)
Screenshot: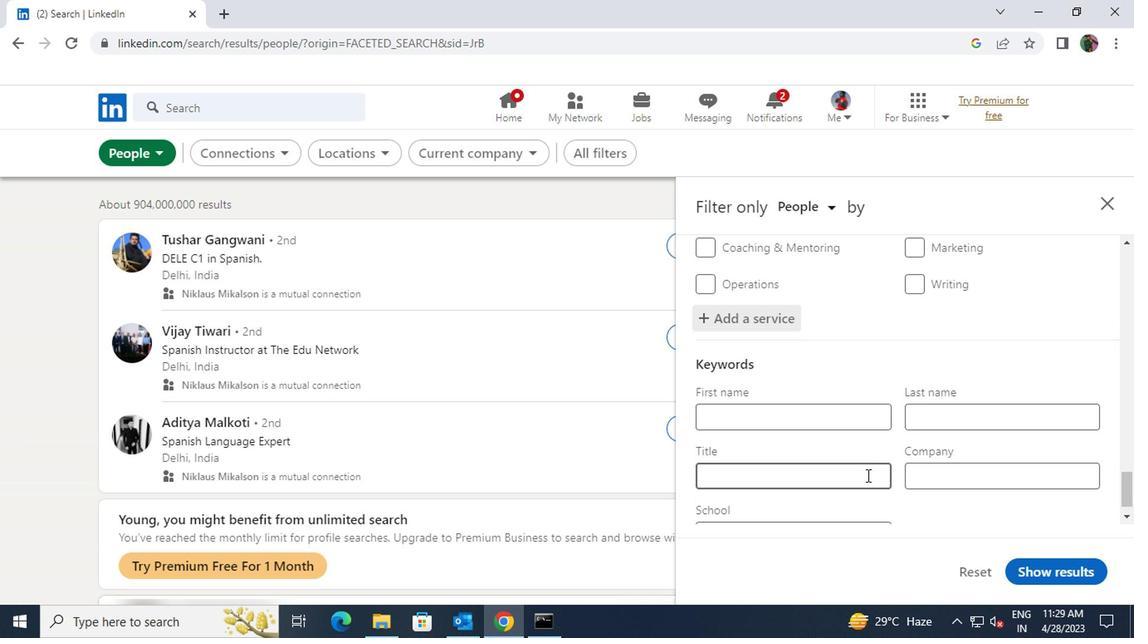 
Action: Key pressed <Key.shift>CHIEF<Key.space><Key.shift>ROBOT<Key.space><Key.shift>WHISPER
Screenshot: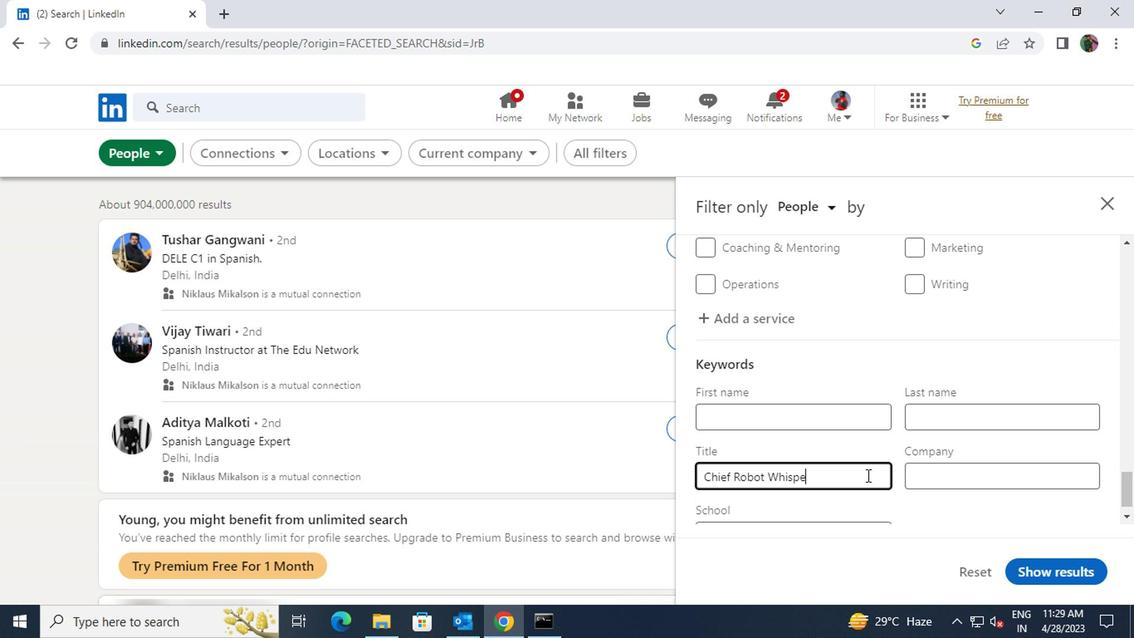 
Action: Mouse moved to (1029, 569)
Screenshot: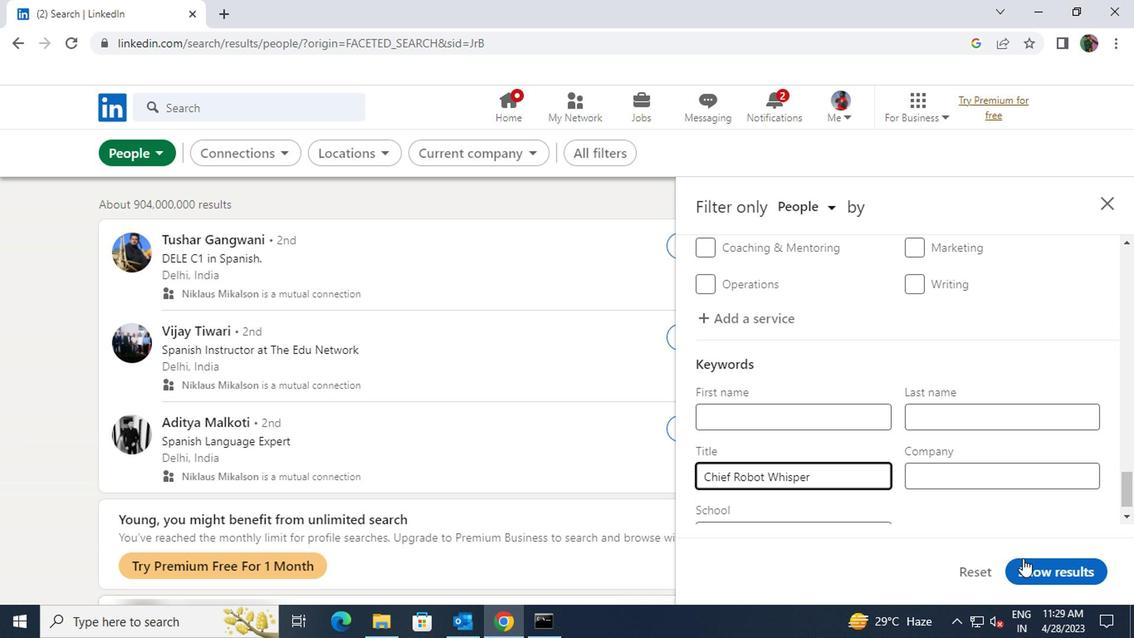 
Action: Mouse pressed left at (1029, 569)
Screenshot: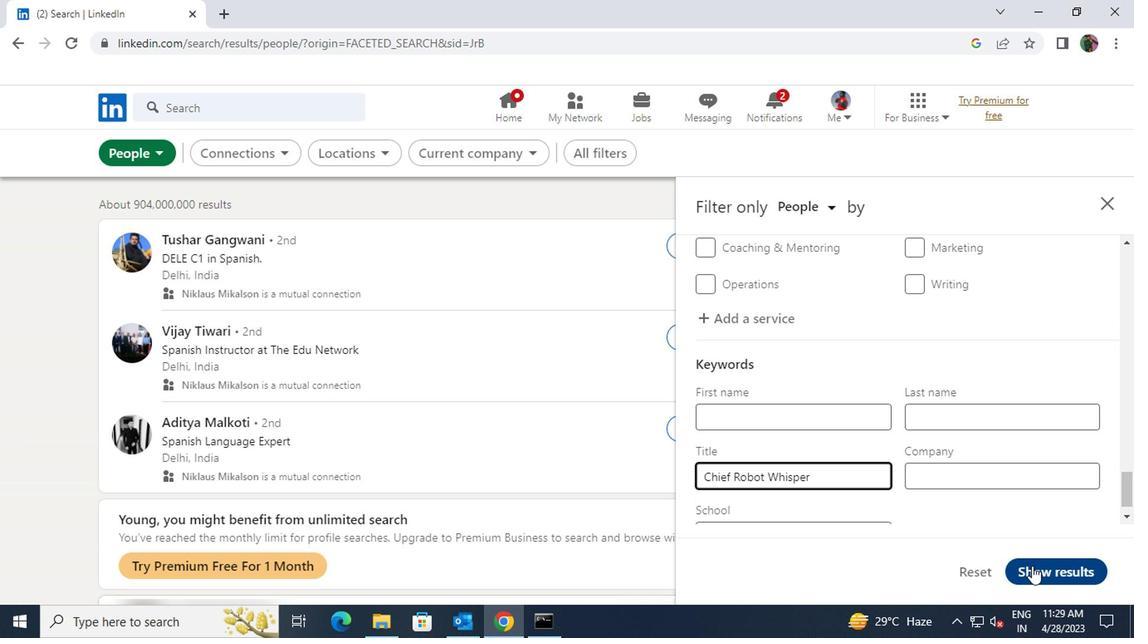 
